 Task: Select editor. action. peek-implementation in the goto location: alternative reference command.
Action: Mouse moved to (13, 486)
Screenshot: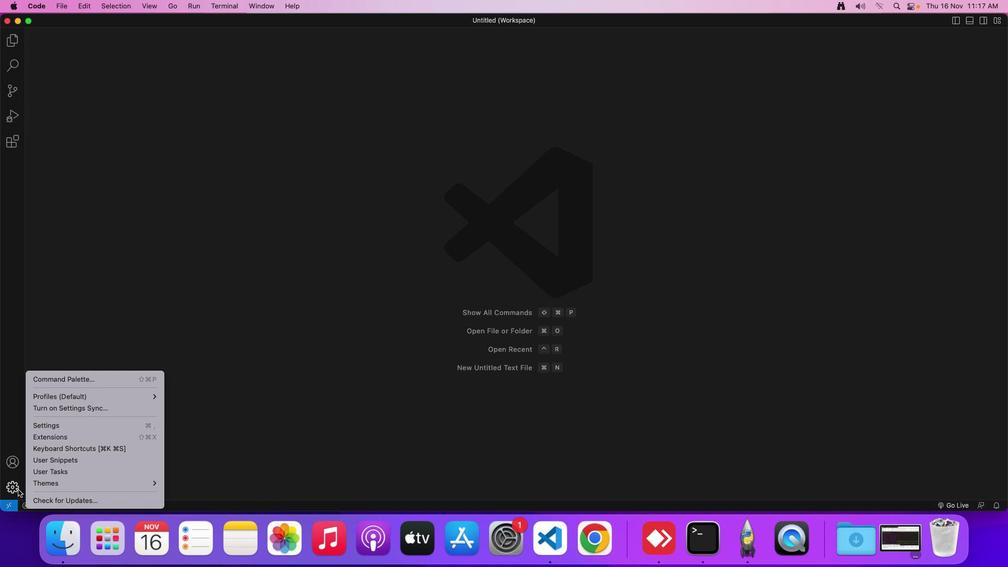 
Action: Mouse pressed left at (13, 486)
Screenshot: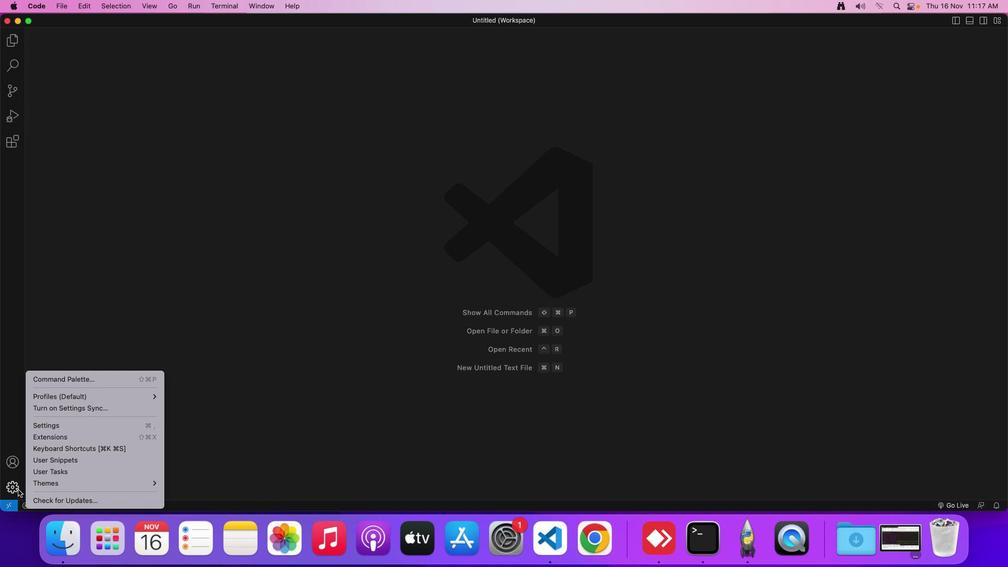
Action: Mouse moved to (81, 420)
Screenshot: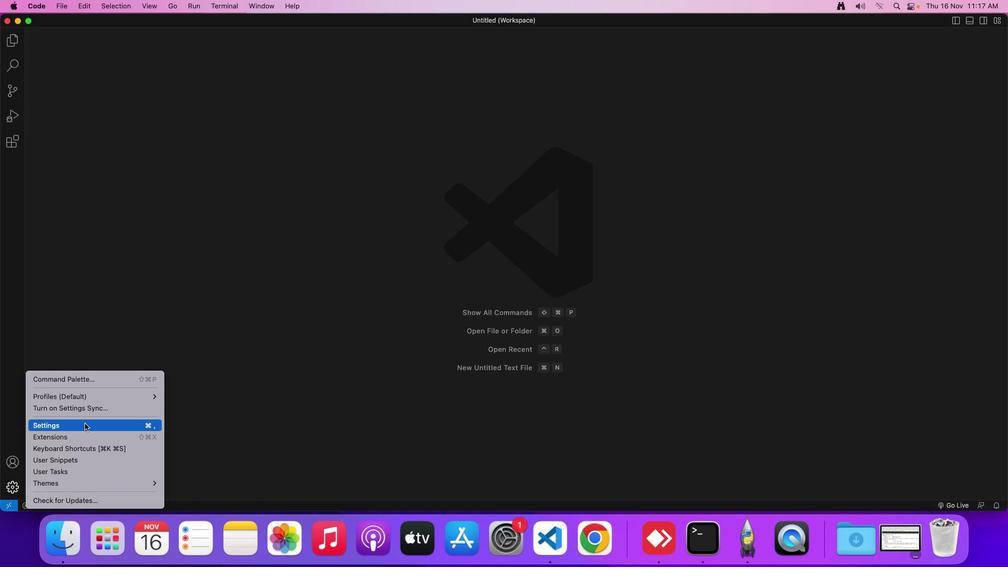 
Action: Mouse pressed left at (81, 420)
Screenshot: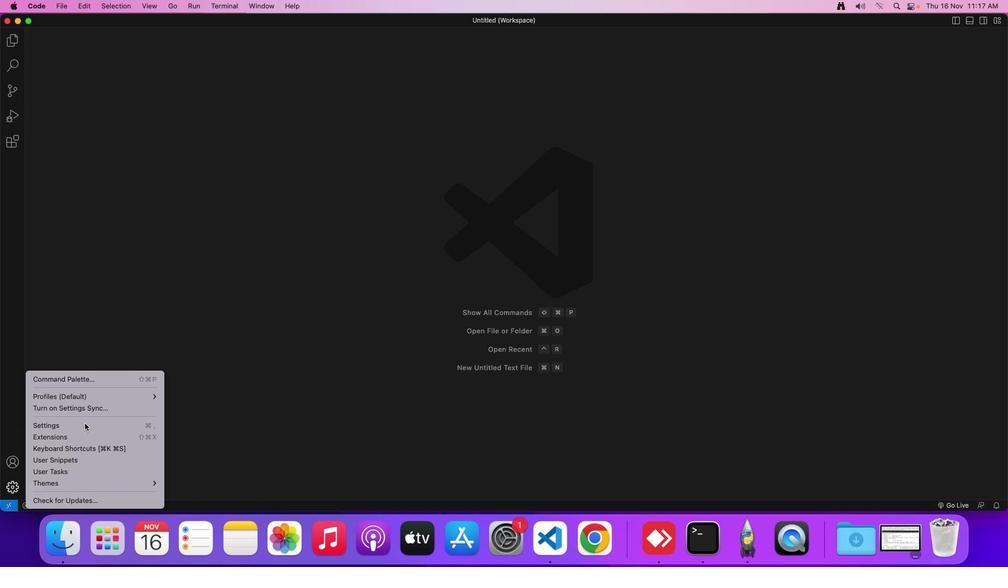 
Action: Mouse moved to (262, 83)
Screenshot: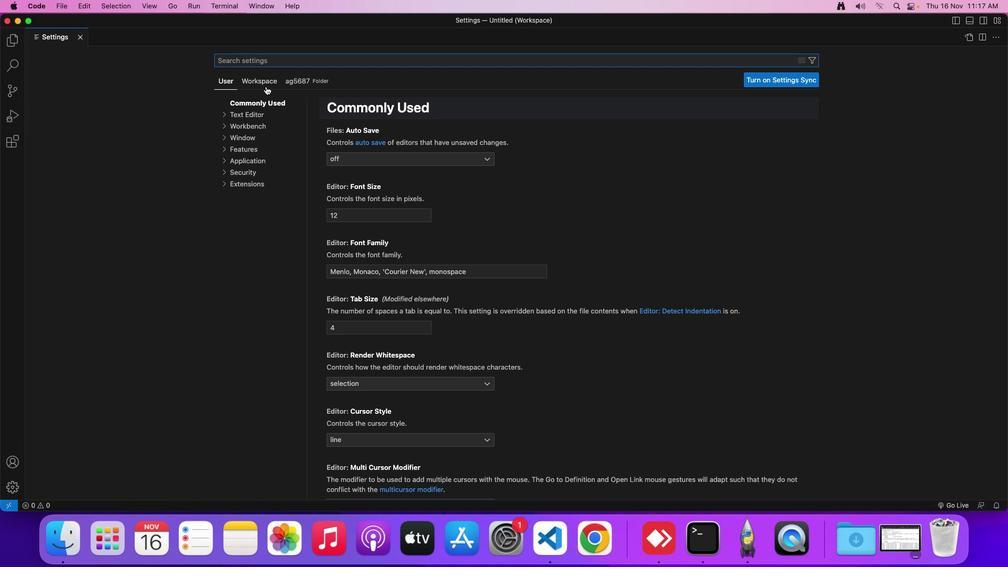 
Action: Mouse pressed left at (262, 83)
Screenshot: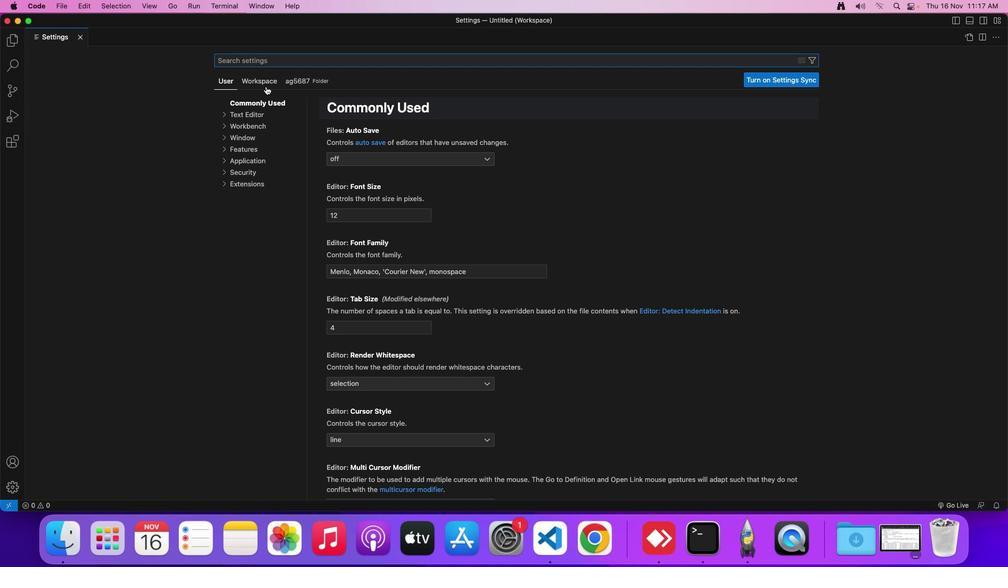 
Action: Mouse moved to (242, 112)
Screenshot: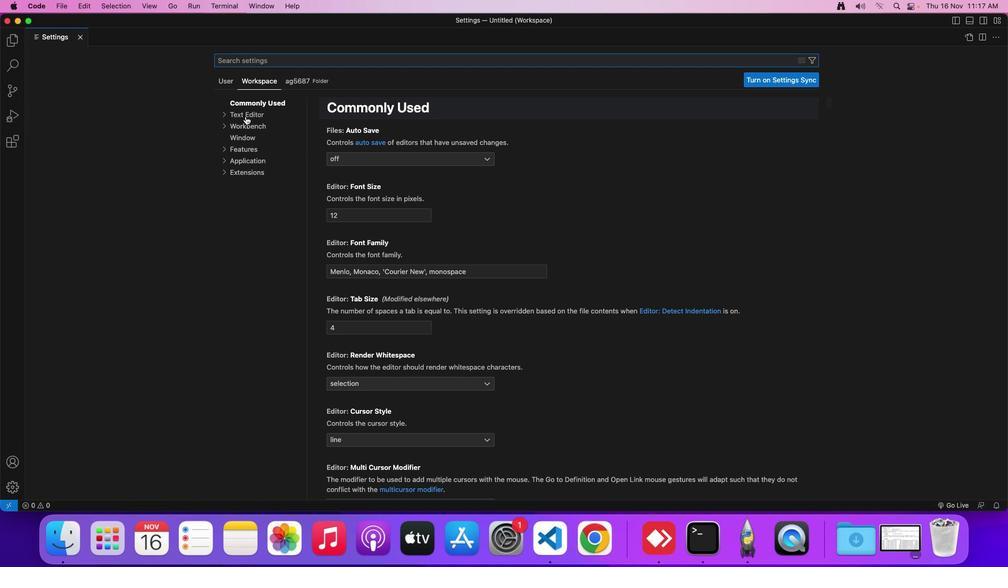 
Action: Mouse pressed left at (242, 112)
Screenshot: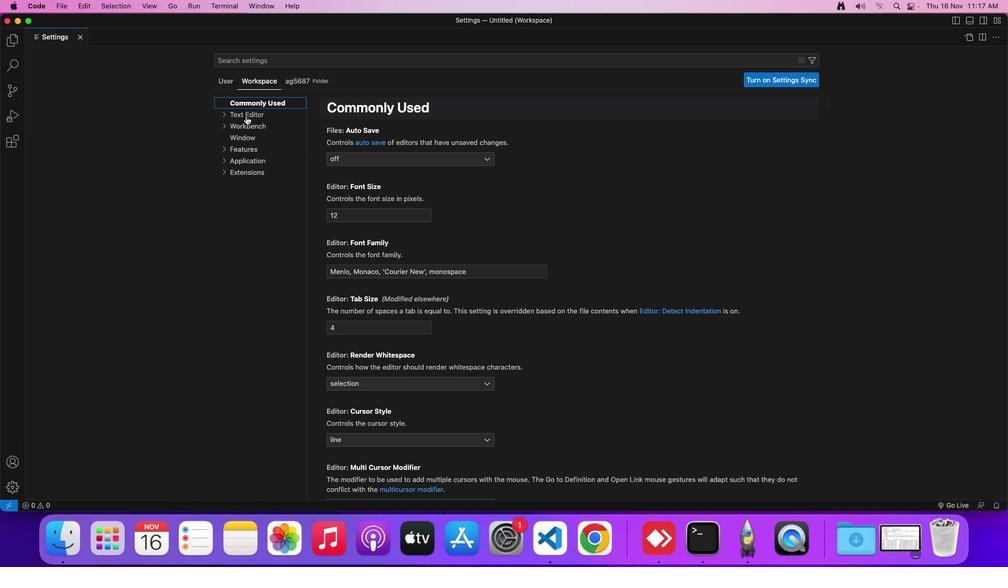 
Action: Mouse moved to (433, 252)
Screenshot: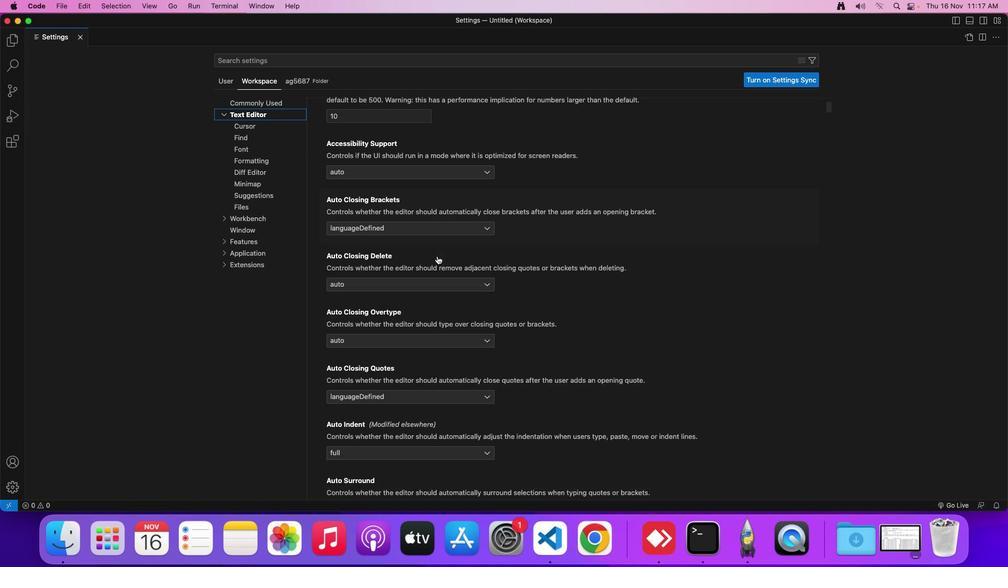 
Action: Mouse scrolled (433, 252) with delta (-3, -3)
Screenshot: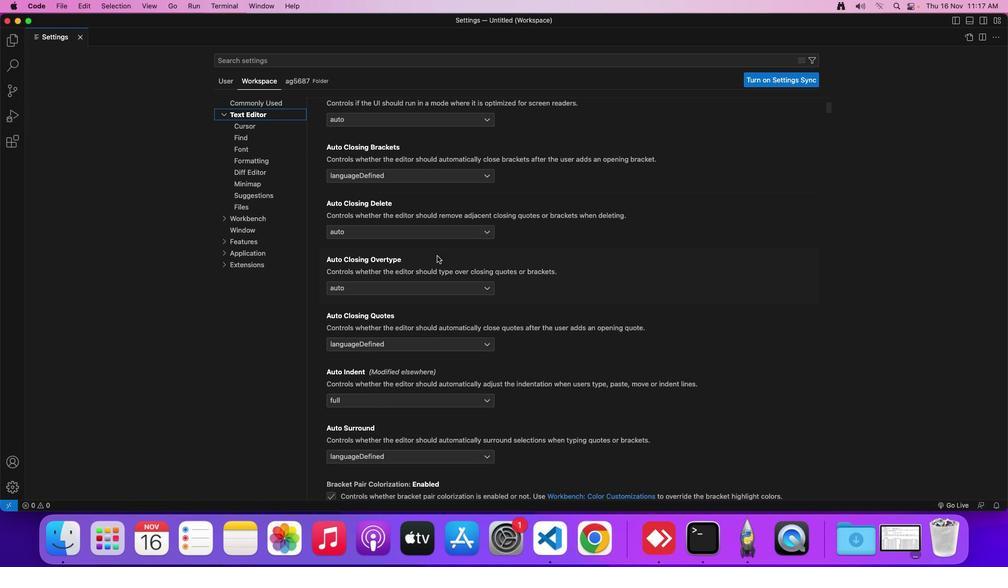 
Action: Mouse scrolled (433, 252) with delta (-3, -3)
Screenshot: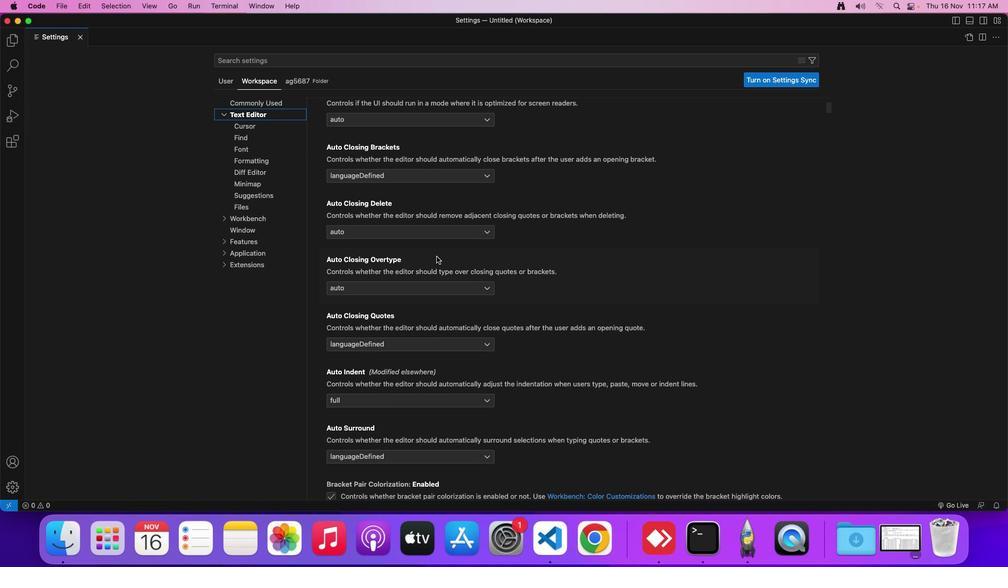 
Action: Mouse scrolled (433, 252) with delta (-3, -4)
Screenshot: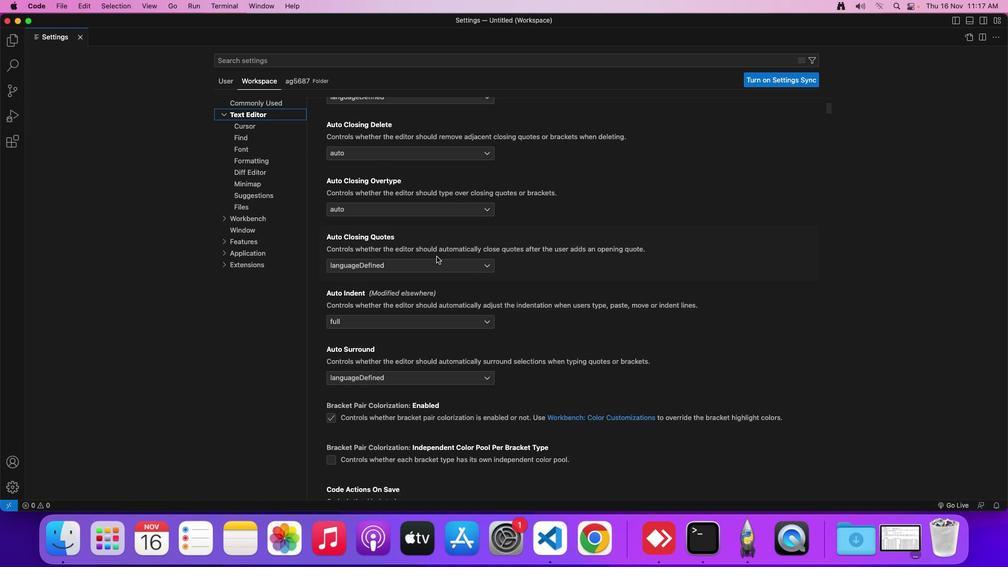 
Action: Mouse moved to (433, 252)
Screenshot: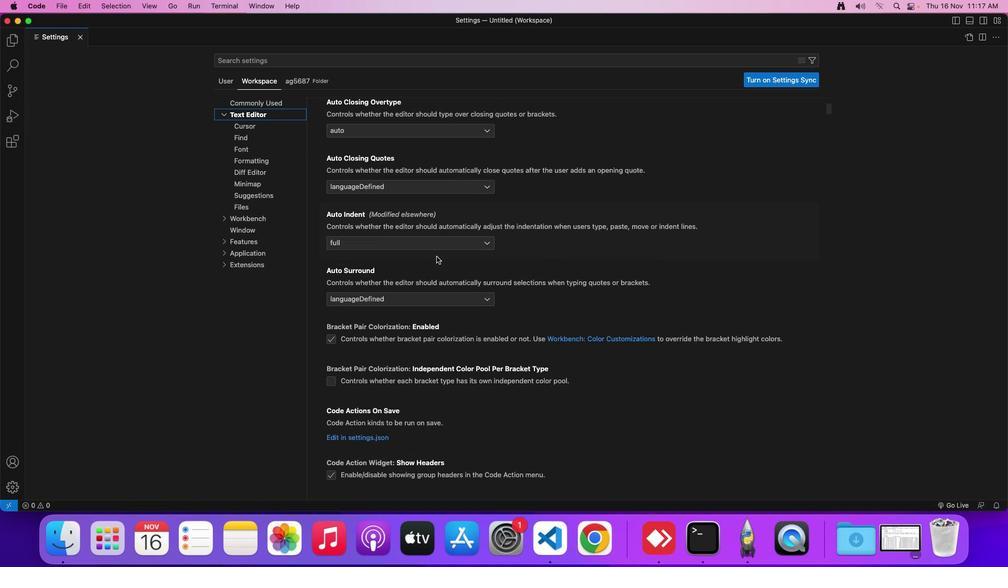 
Action: Mouse scrolled (433, 252) with delta (-3, -4)
Screenshot: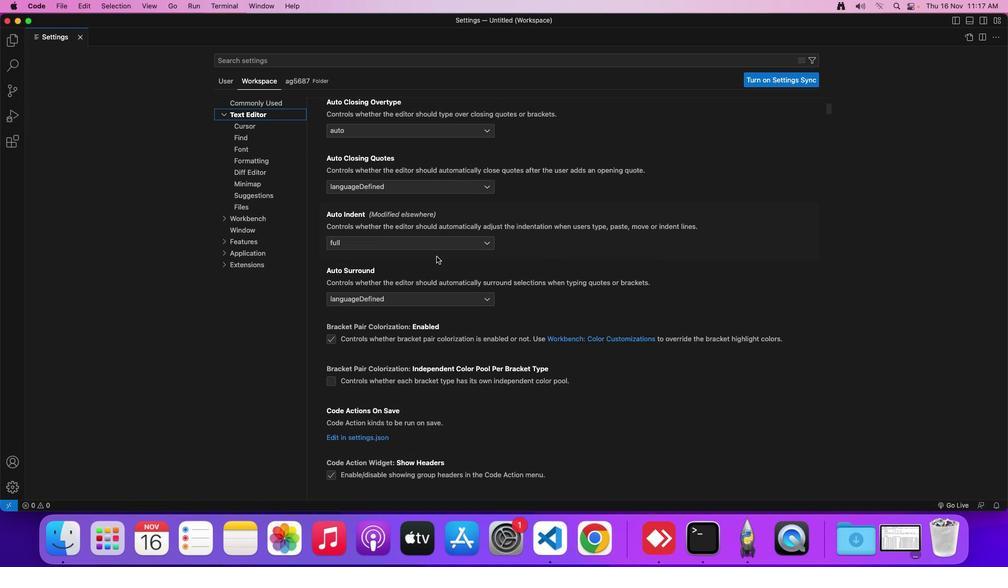 
Action: Mouse moved to (432, 252)
Screenshot: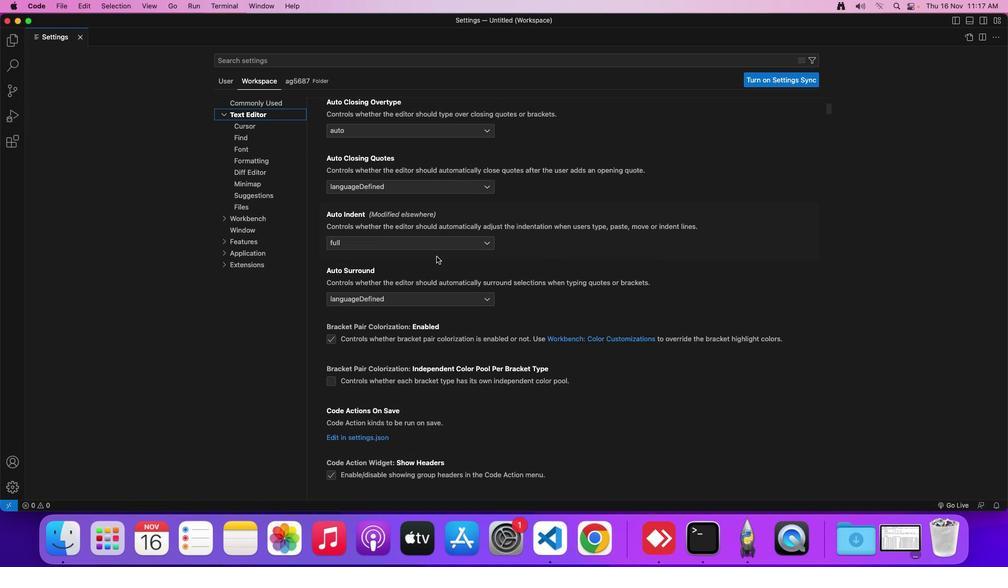 
Action: Mouse scrolled (432, 252) with delta (-3, -4)
Screenshot: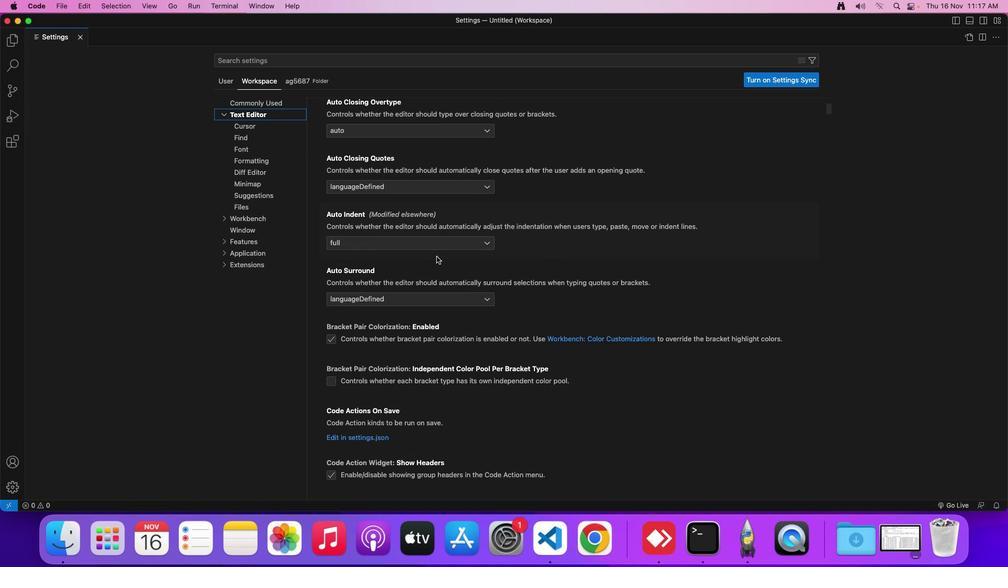 
Action: Mouse moved to (432, 253)
Screenshot: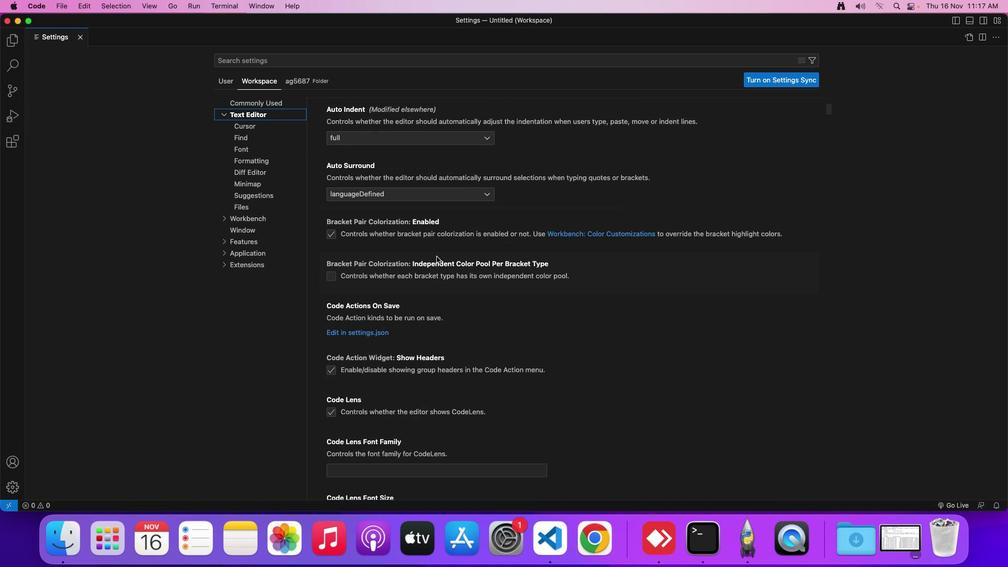 
Action: Mouse scrolled (432, 253) with delta (-3, -3)
Screenshot: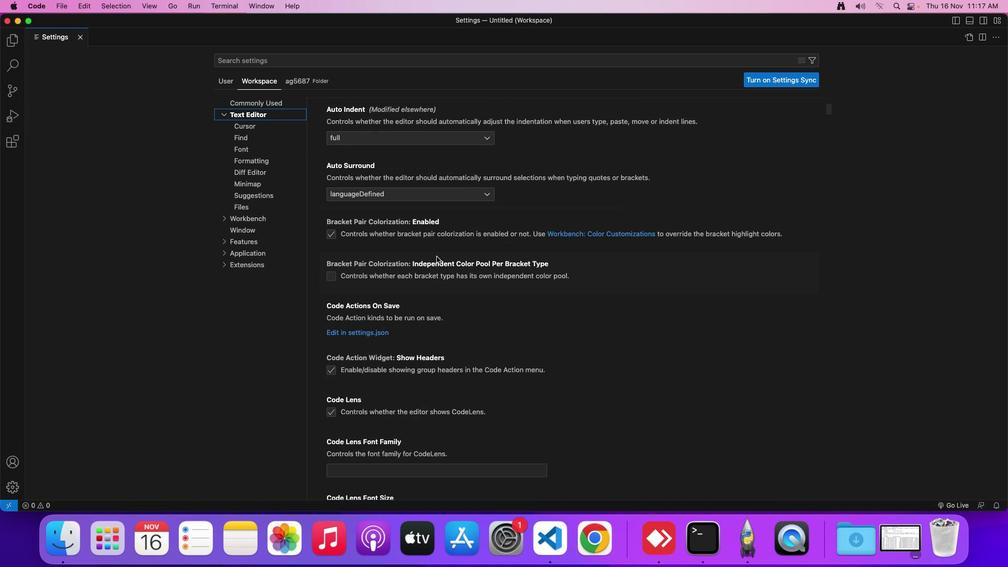 
Action: Mouse scrolled (432, 253) with delta (-3, -3)
Screenshot: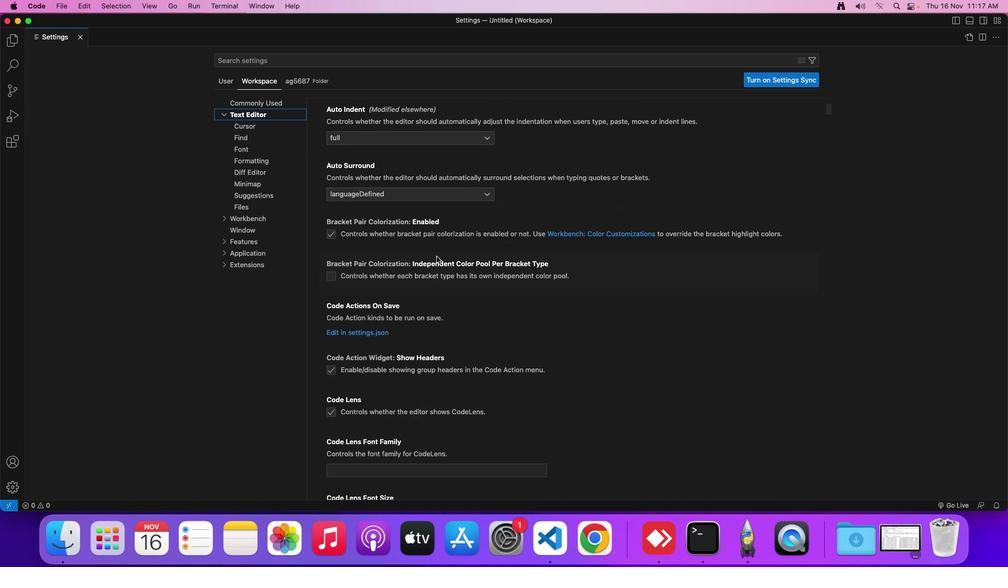 
Action: Mouse moved to (432, 253)
Screenshot: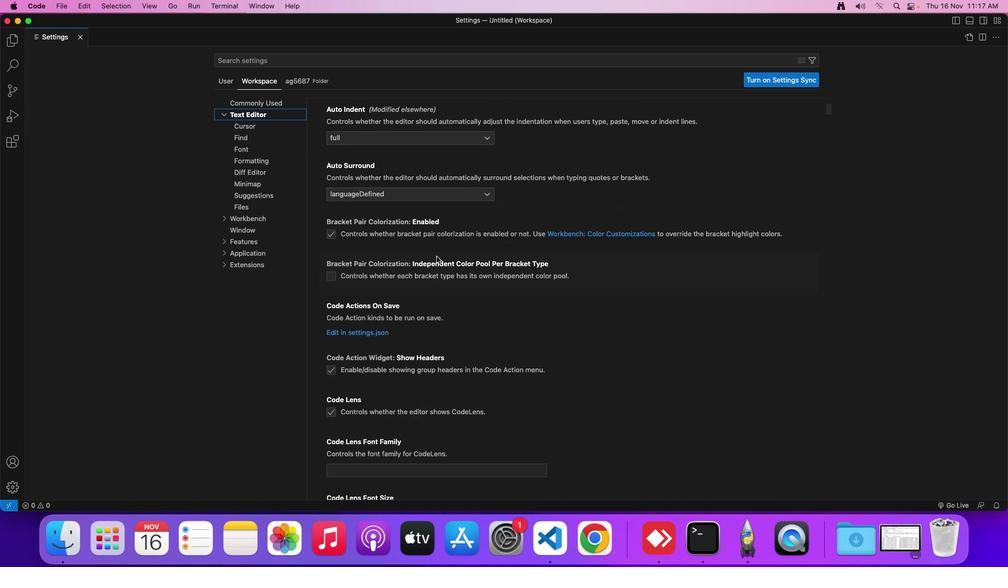 
Action: Mouse scrolled (432, 253) with delta (-3, -4)
Screenshot: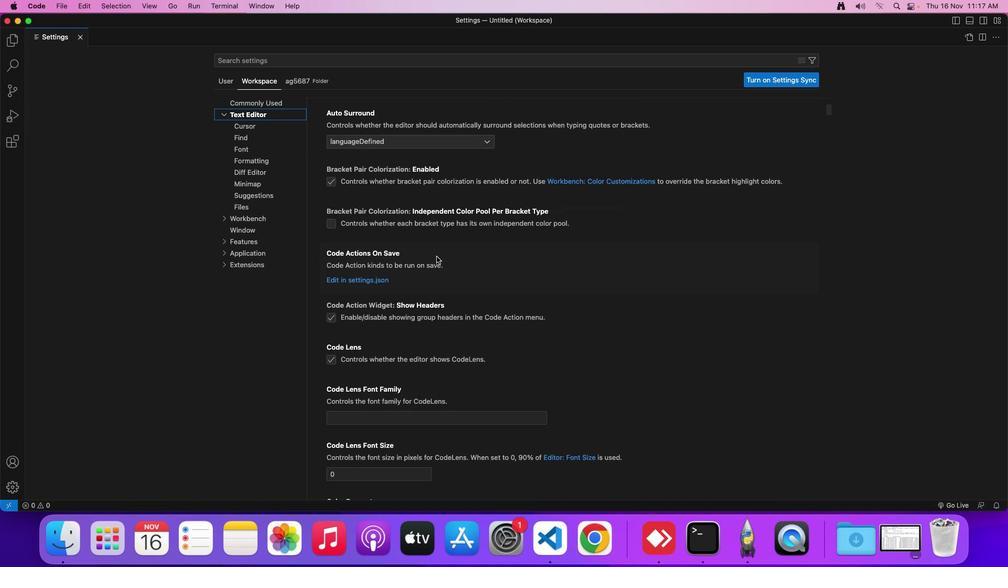 
Action: Mouse scrolled (432, 253) with delta (-3, -4)
Screenshot: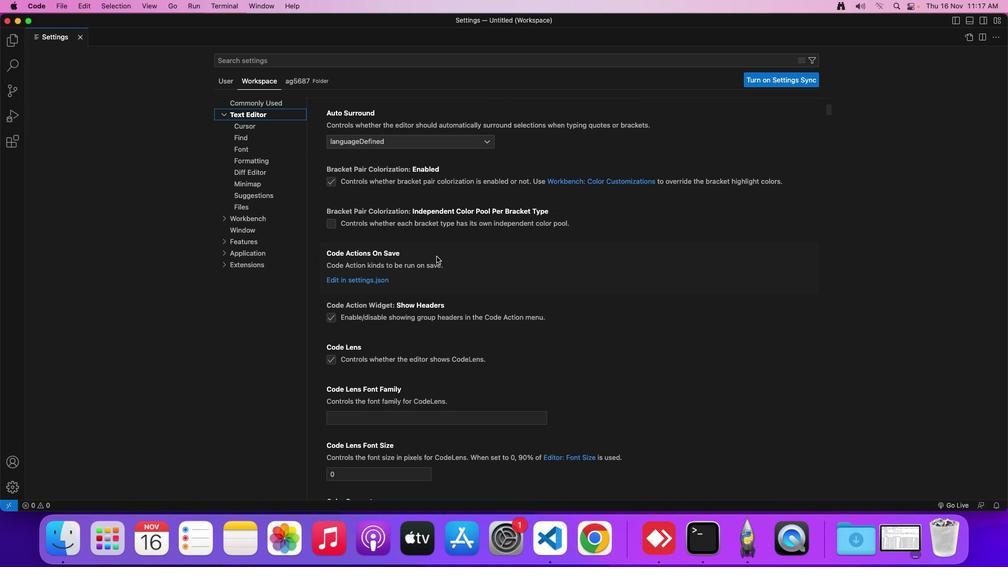 
Action: Mouse scrolled (432, 253) with delta (-3, -3)
Screenshot: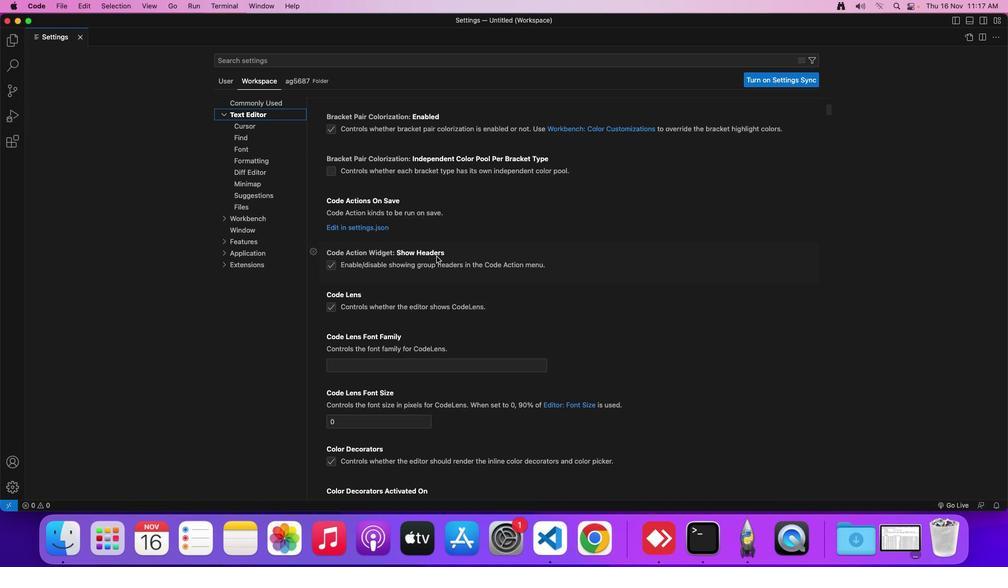 
Action: Mouse scrolled (432, 253) with delta (-3, -3)
Screenshot: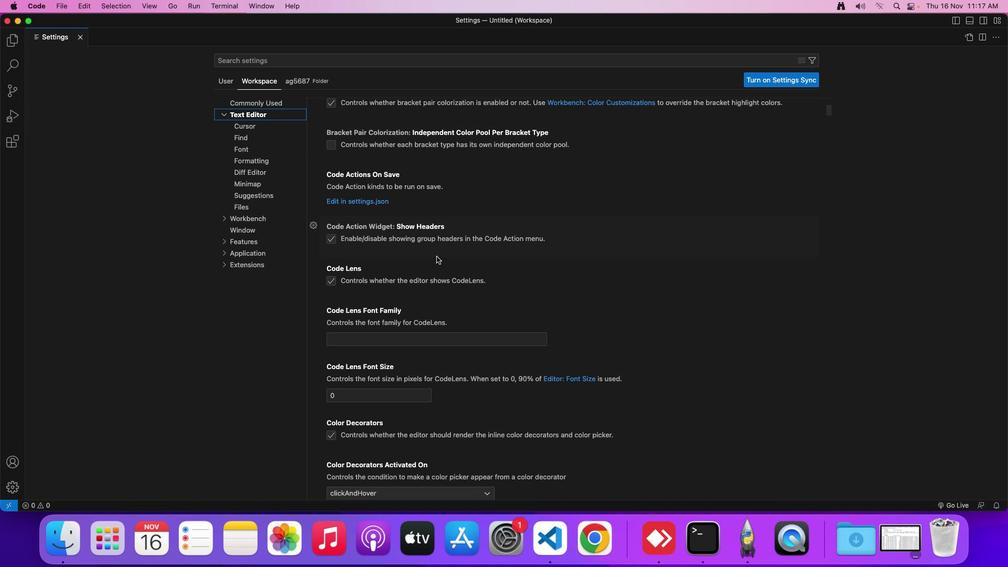 
Action: Mouse scrolled (432, 253) with delta (-3, -3)
Screenshot: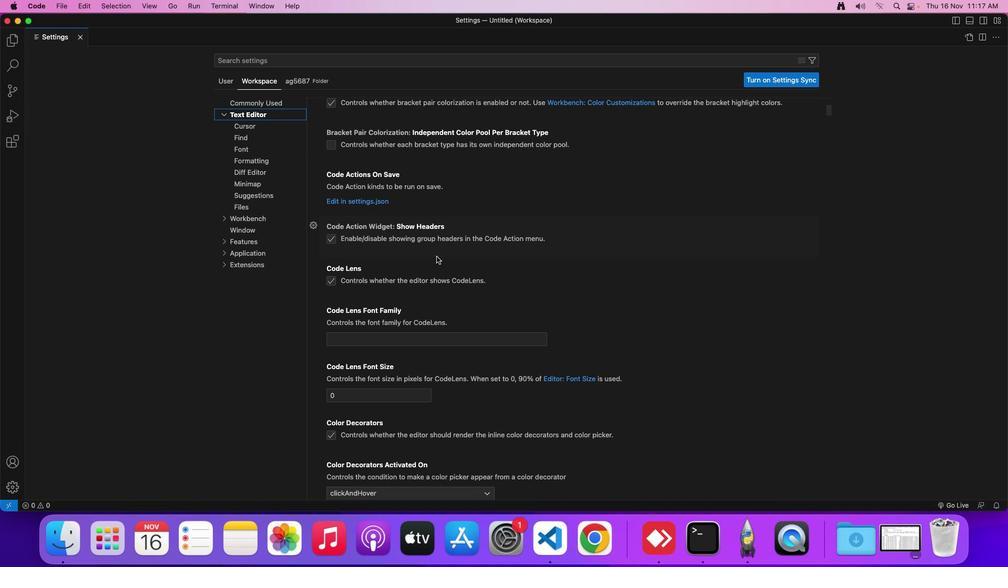 
Action: Mouse scrolled (432, 253) with delta (-3, -3)
Screenshot: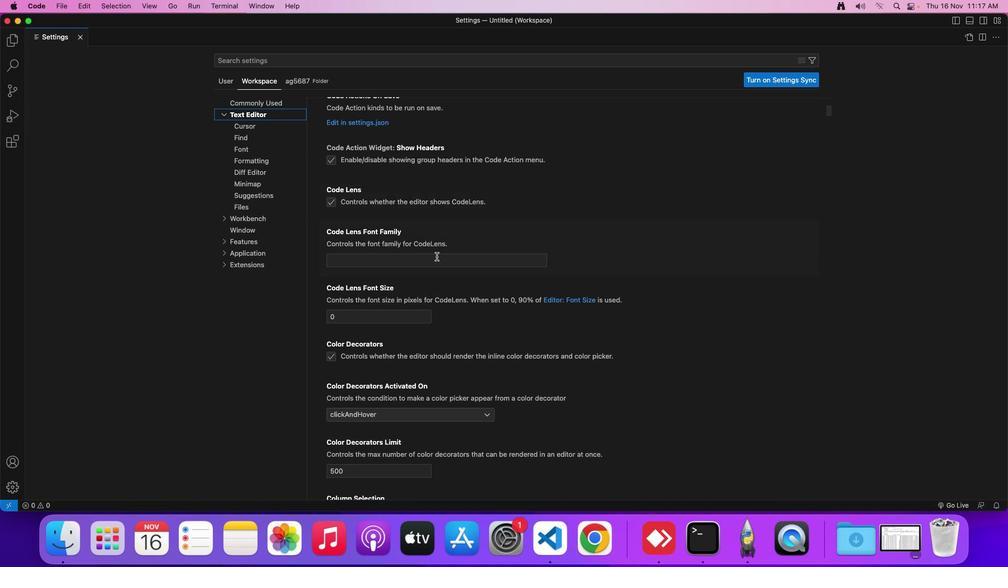 
Action: Mouse scrolled (432, 253) with delta (-3, -3)
Screenshot: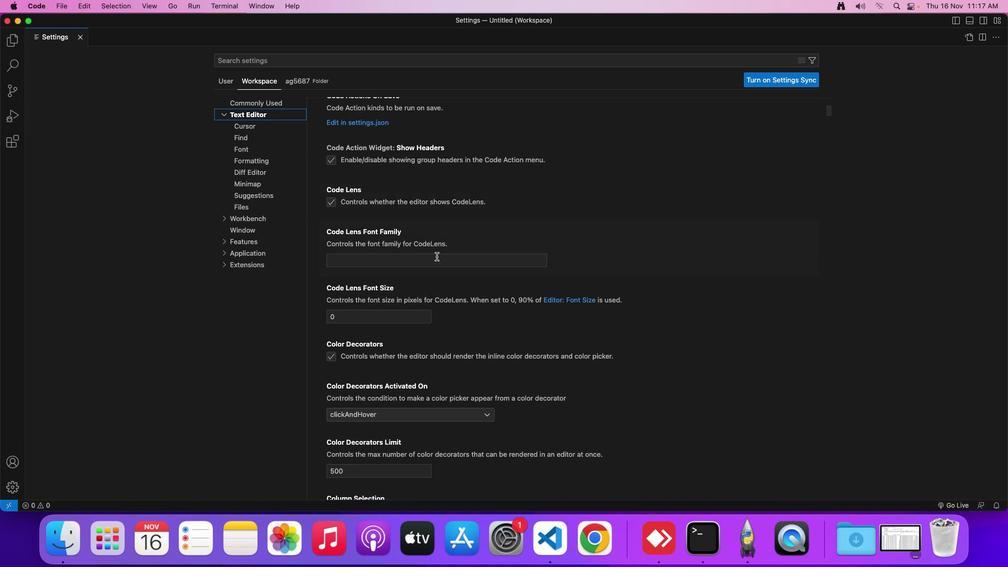 
Action: Mouse moved to (432, 253)
Screenshot: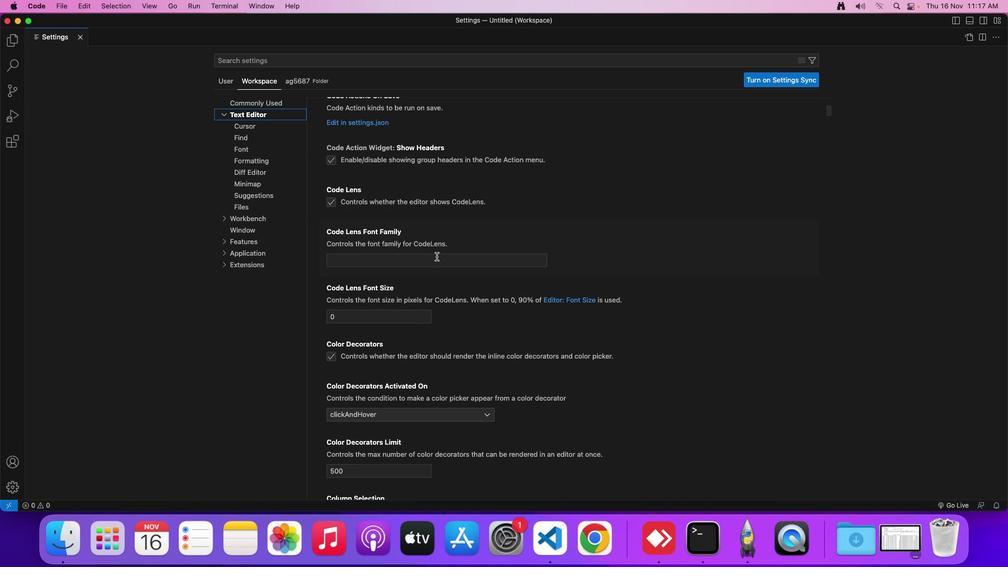 
Action: Mouse scrolled (432, 253) with delta (-3, -3)
Screenshot: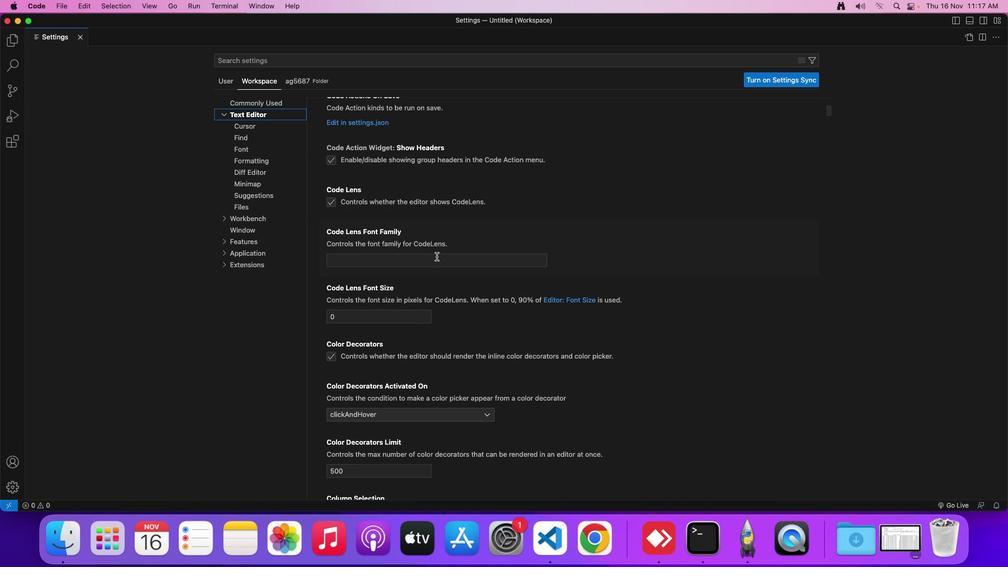 
Action: Mouse moved to (432, 253)
Screenshot: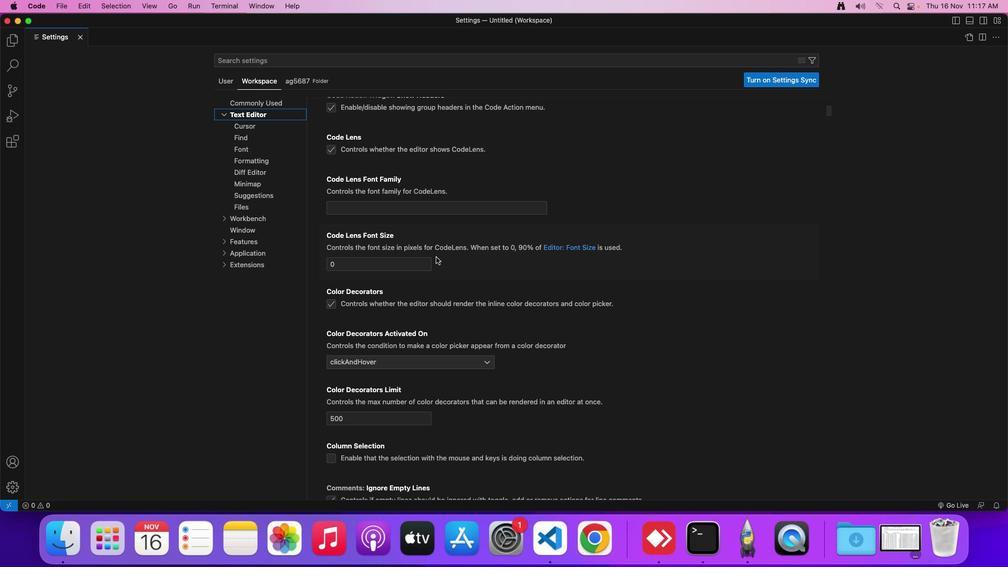 
Action: Mouse scrolled (432, 253) with delta (-3, -3)
Screenshot: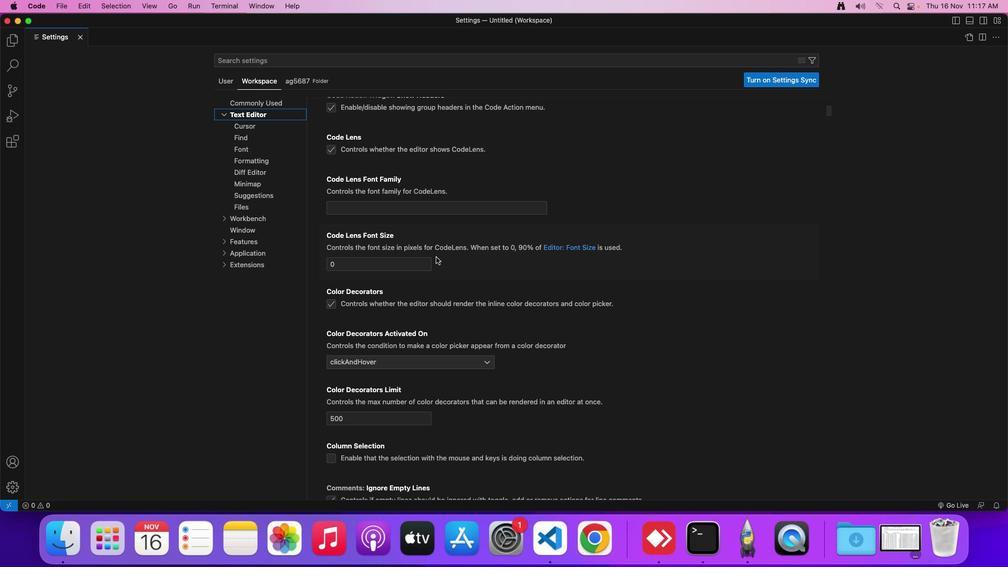
Action: Mouse scrolled (432, 253) with delta (-3, -3)
Screenshot: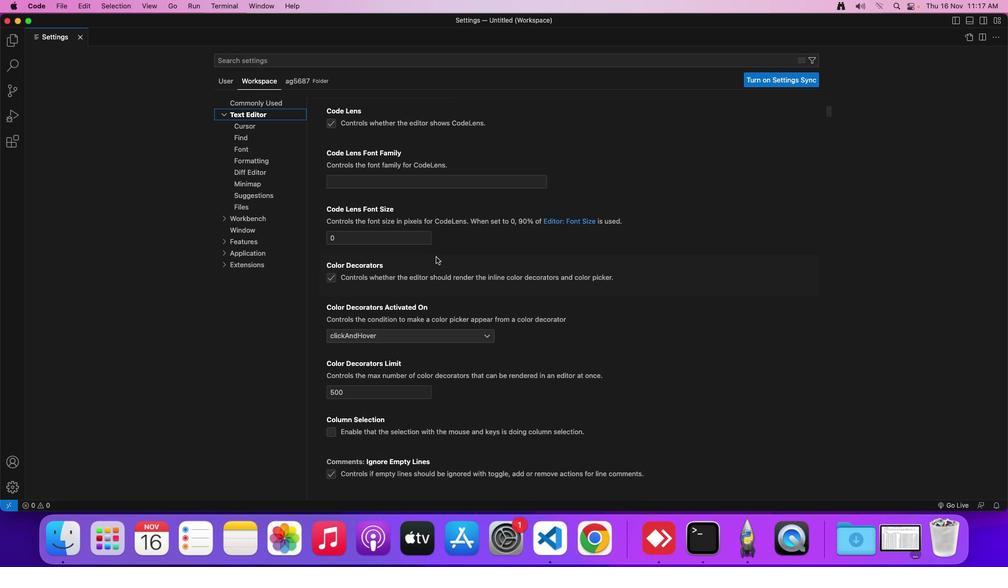 
Action: Mouse scrolled (432, 253) with delta (-3, -3)
Screenshot: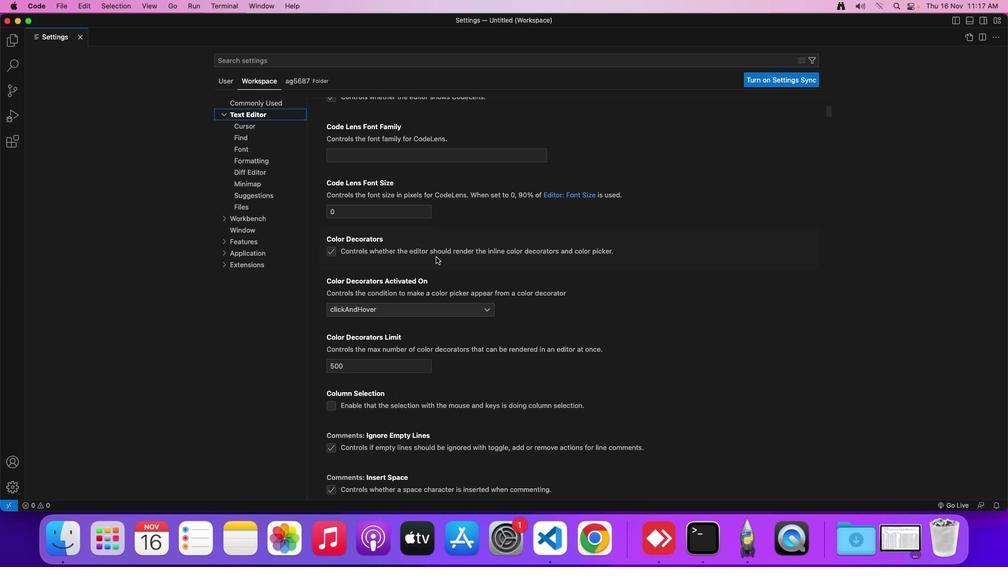 
Action: Mouse scrolled (432, 253) with delta (-3, -3)
Screenshot: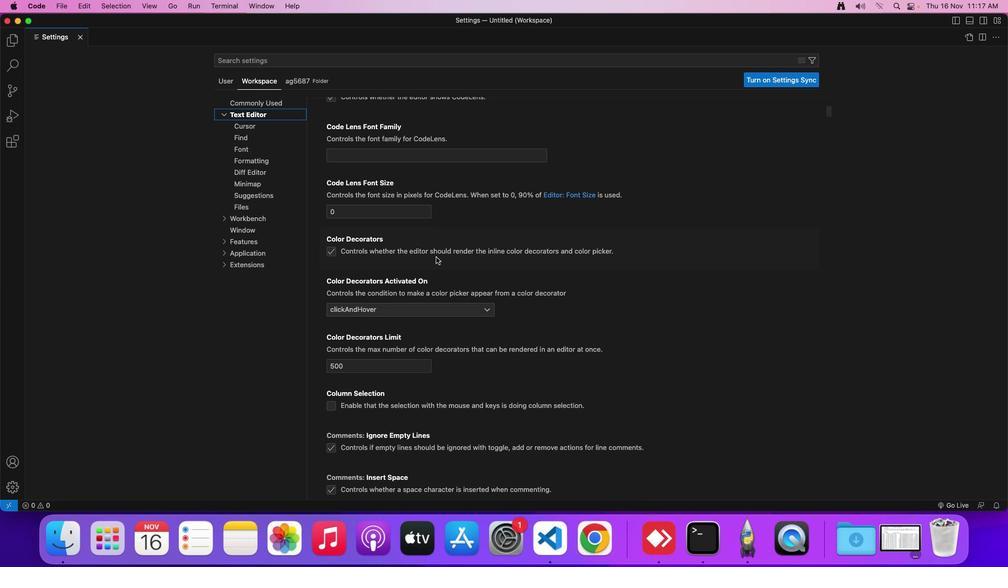 
Action: Mouse scrolled (432, 253) with delta (-3, -3)
Screenshot: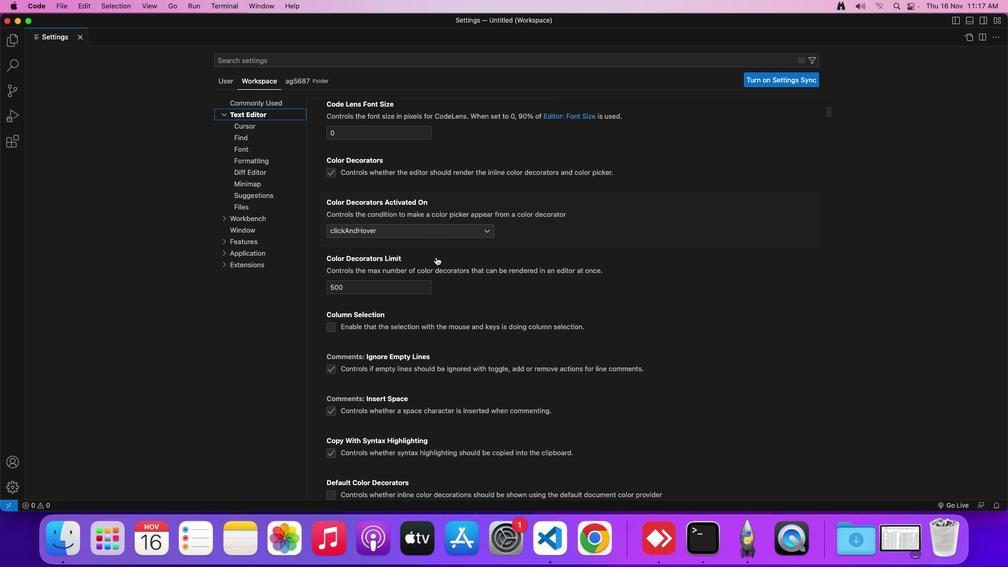 
Action: Mouse scrolled (432, 253) with delta (-3, -3)
Screenshot: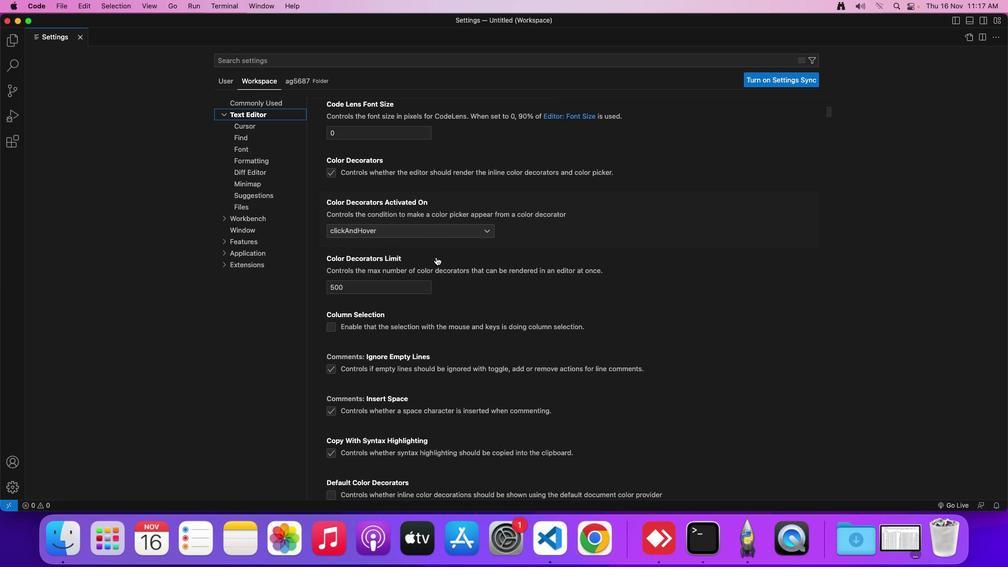 
Action: Mouse scrolled (432, 253) with delta (-3, -3)
Screenshot: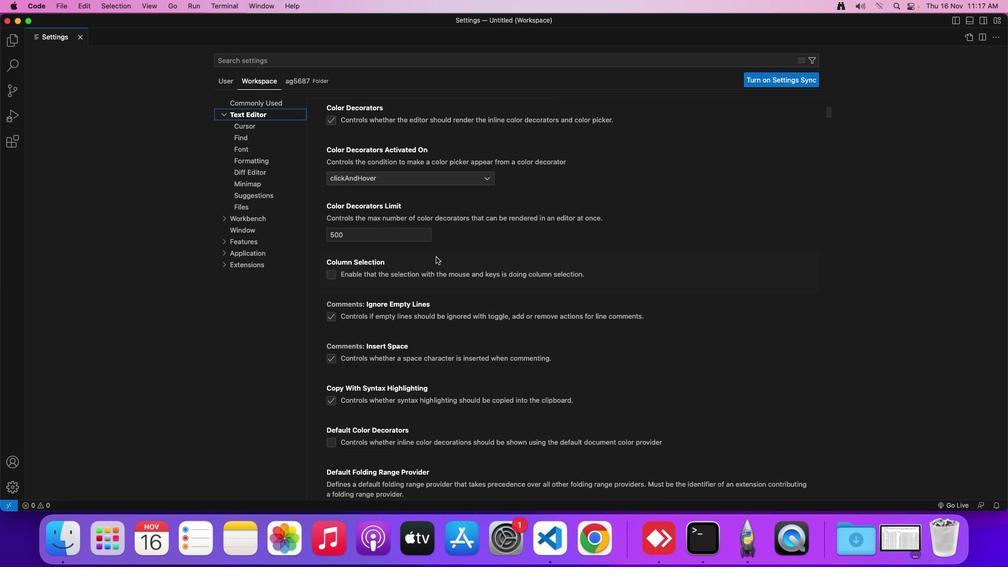 
Action: Mouse scrolled (432, 253) with delta (-3, -4)
Screenshot: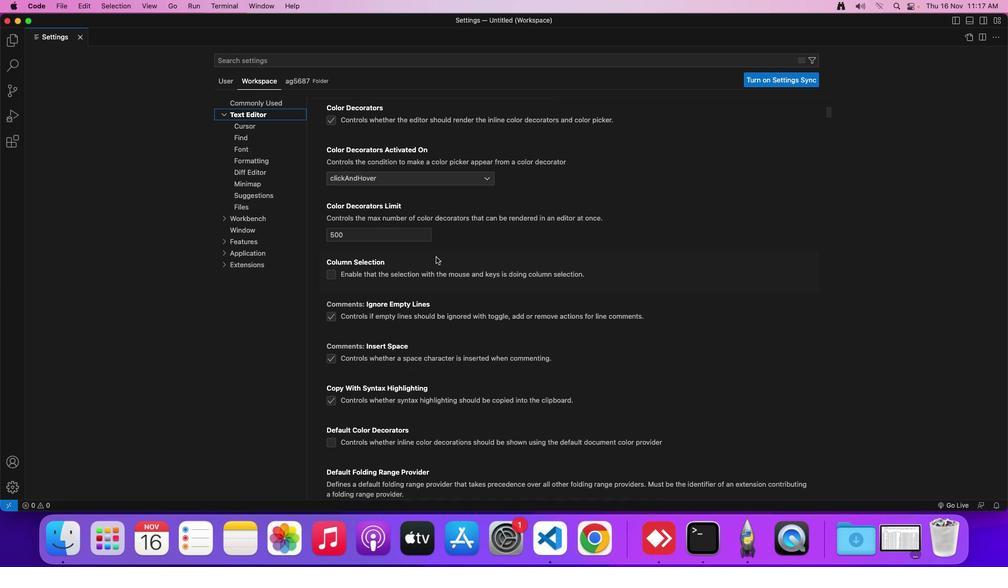 
Action: Mouse moved to (432, 253)
Screenshot: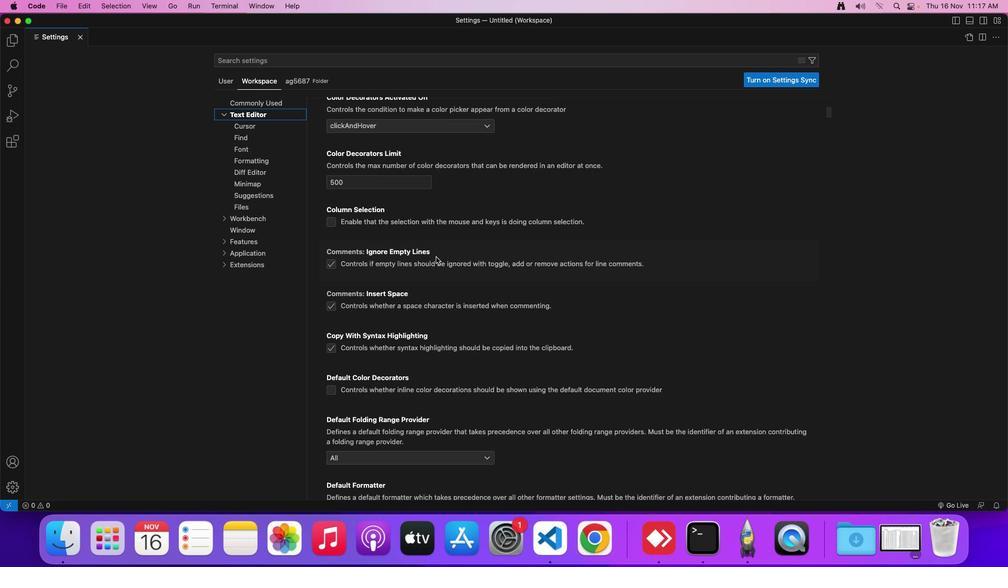 
Action: Mouse scrolled (432, 253) with delta (-3, -3)
Screenshot: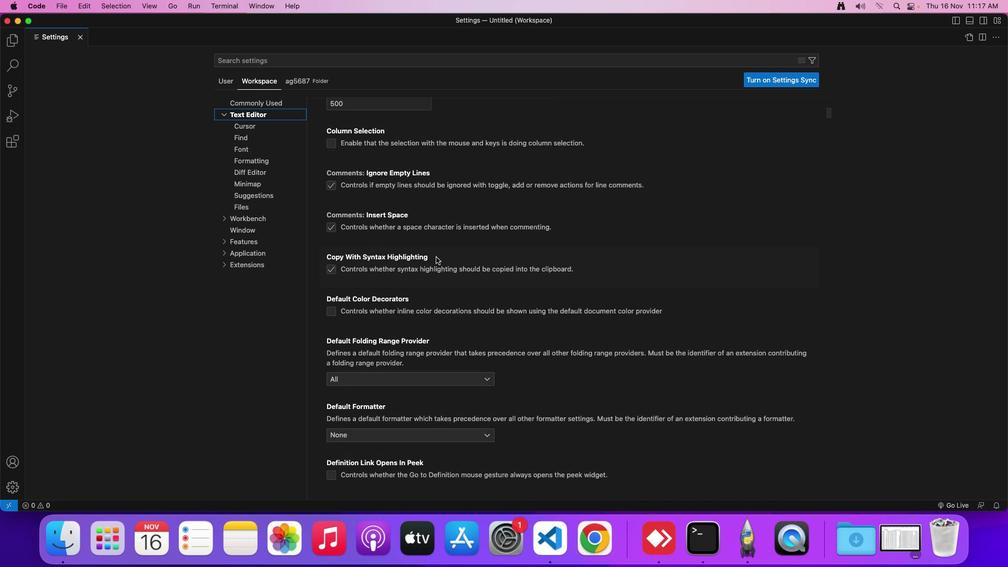 
Action: Mouse scrolled (432, 253) with delta (-3, -3)
Screenshot: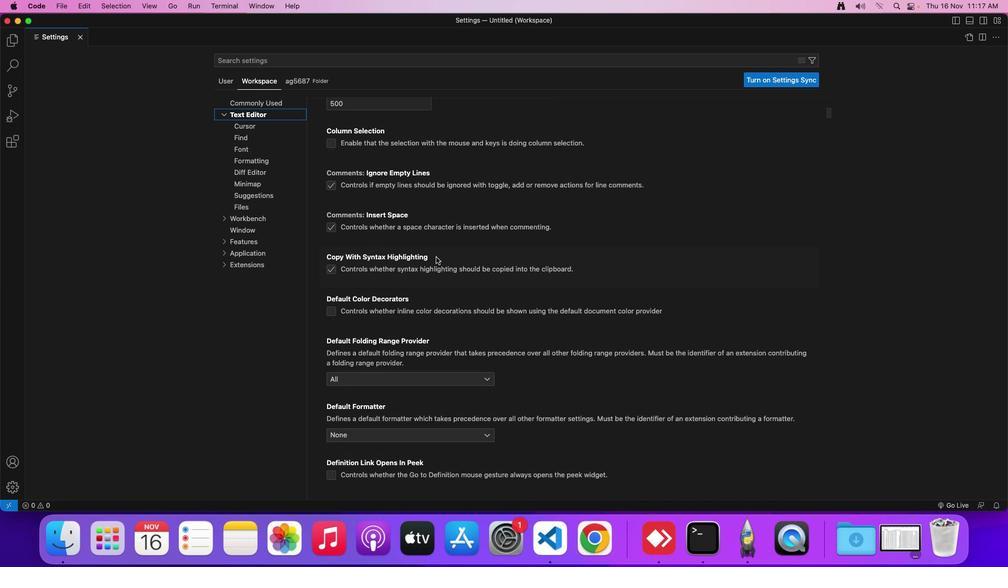 
Action: Mouse scrolled (432, 253) with delta (-3, -4)
Screenshot: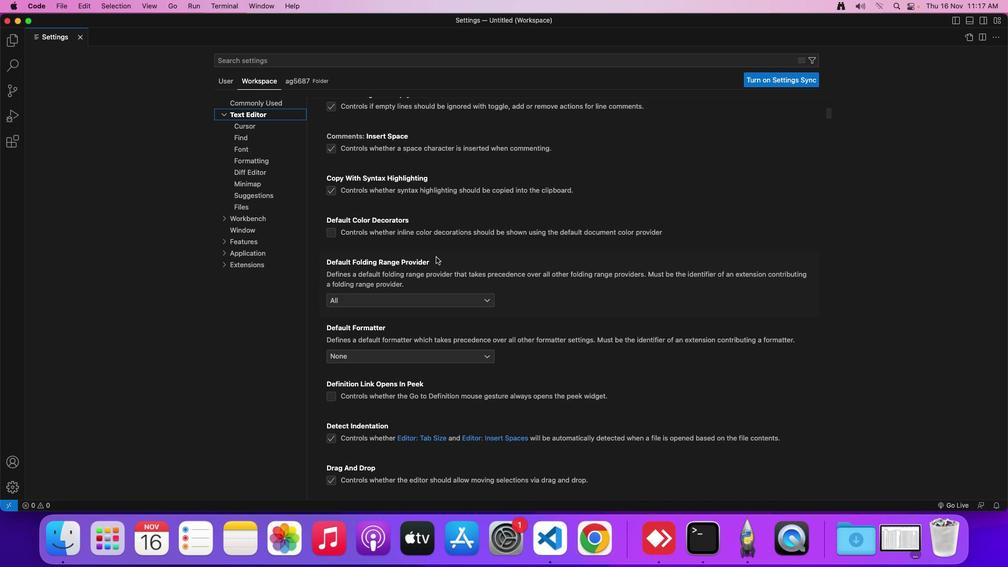 
Action: Mouse scrolled (432, 253) with delta (-3, -4)
Screenshot: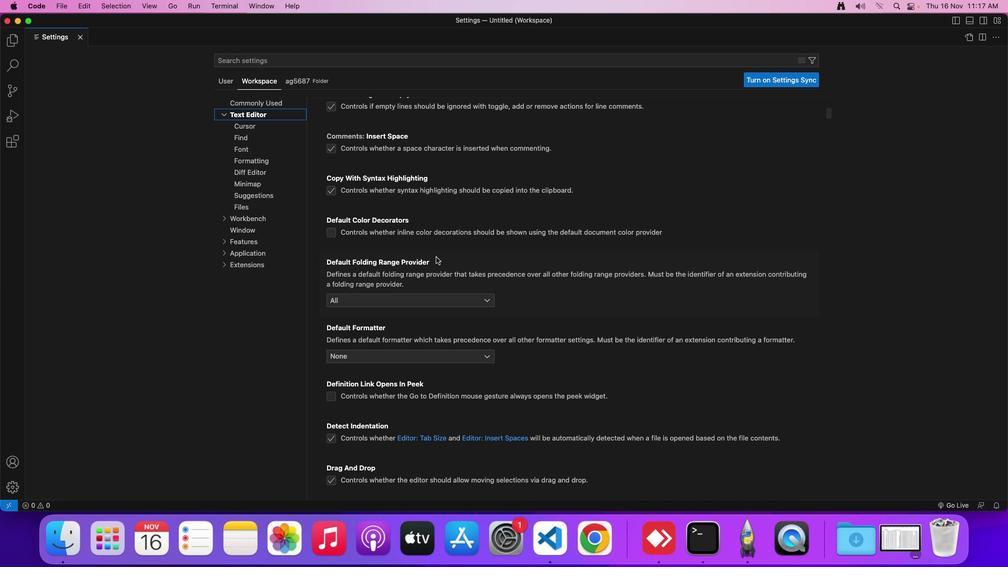 
Action: Mouse scrolled (432, 253) with delta (-3, -3)
Screenshot: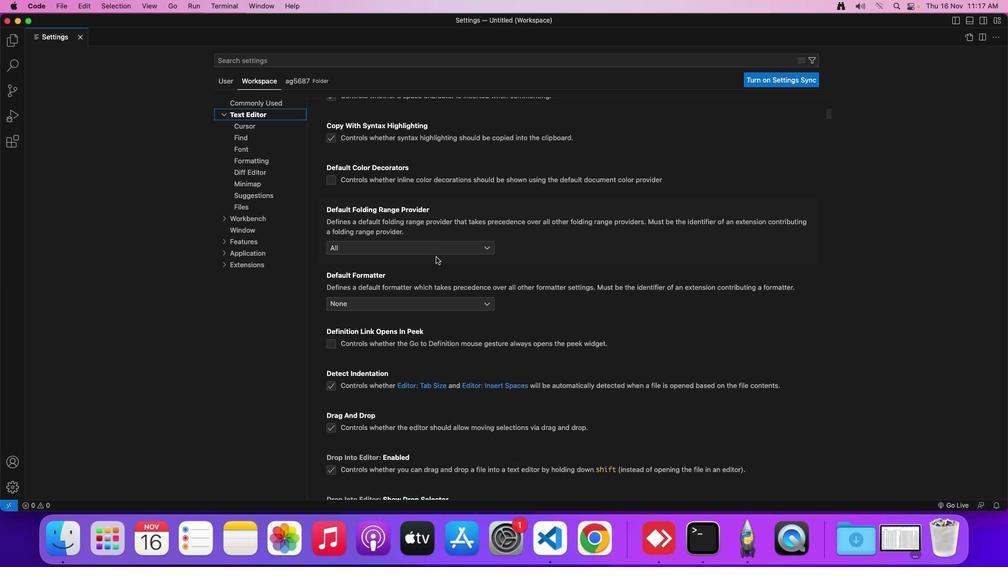 
Action: Mouse scrolled (432, 253) with delta (-3, -3)
Screenshot: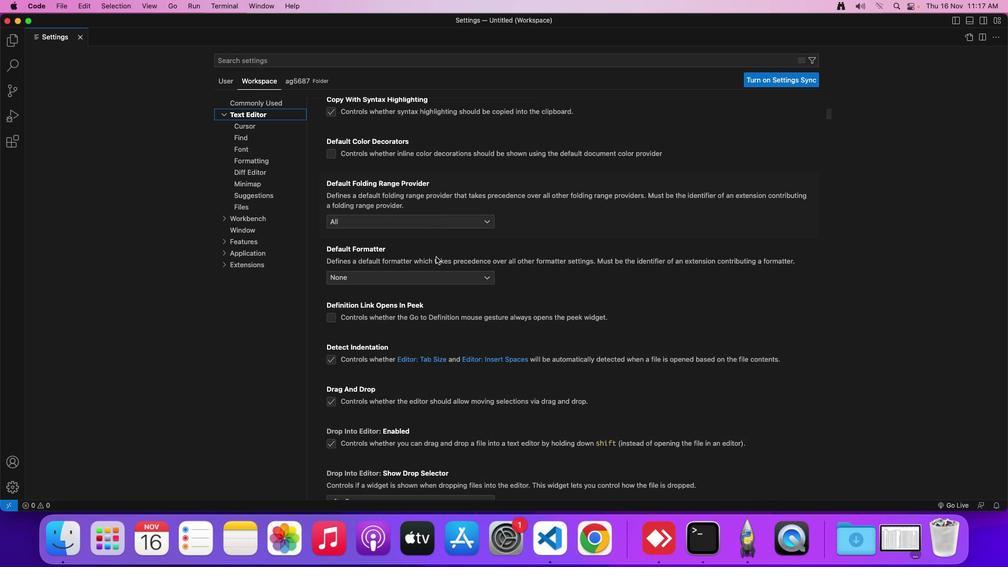 
Action: Mouse scrolled (432, 253) with delta (-3, -3)
Screenshot: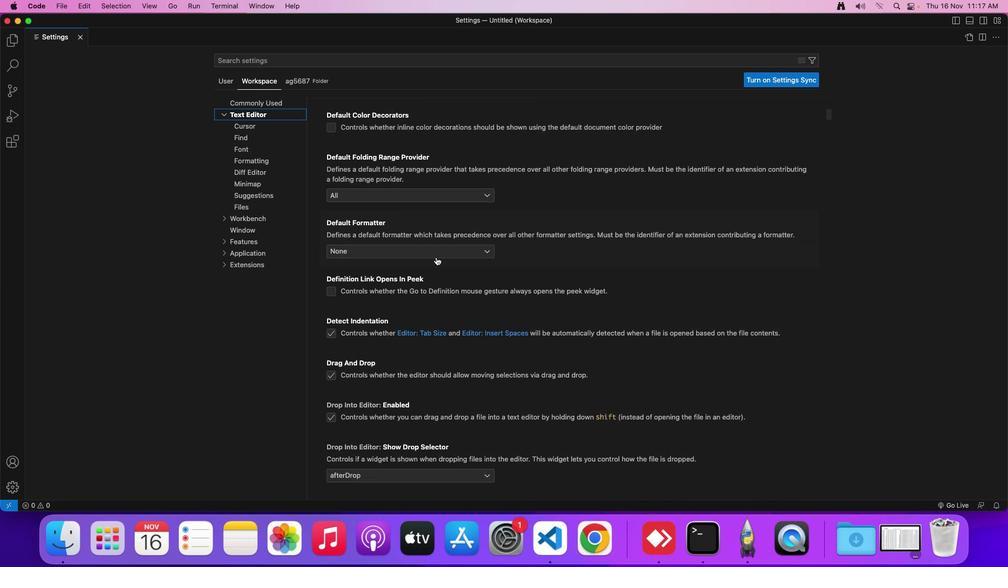 
Action: Mouse scrolled (432, 253) with delta (-3, -3)
Screenshot: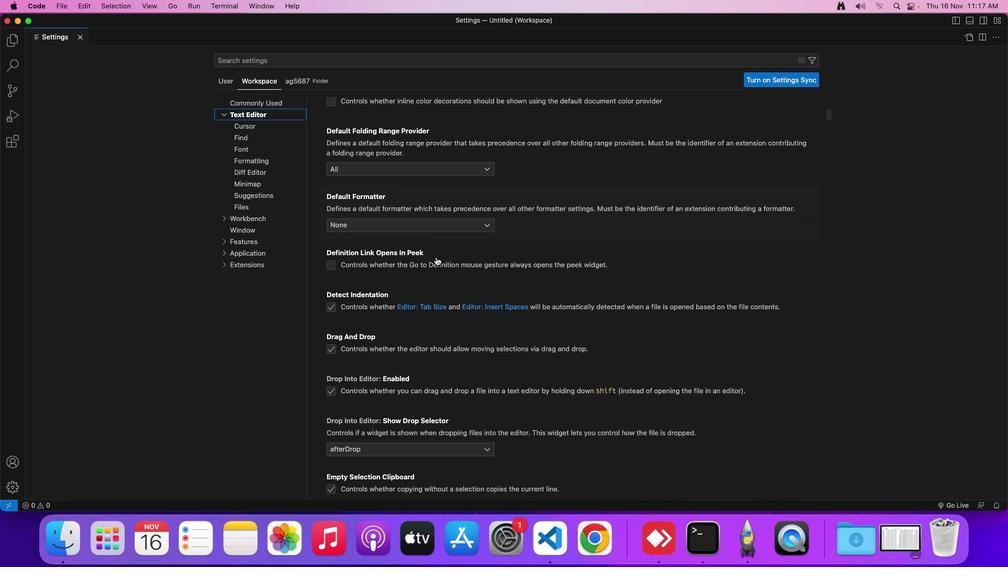 
Action: Mouse scrolled (432, 253) with delta (-3, -3)
Screenshot: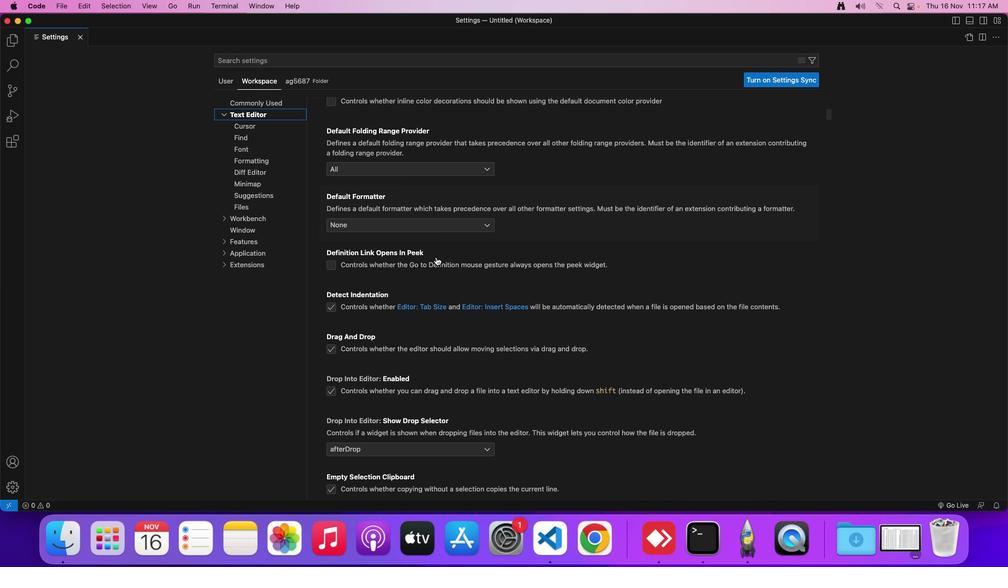 
Action: Mouse scrolled (432, 253) with delta (-3, -3)
Screenshot: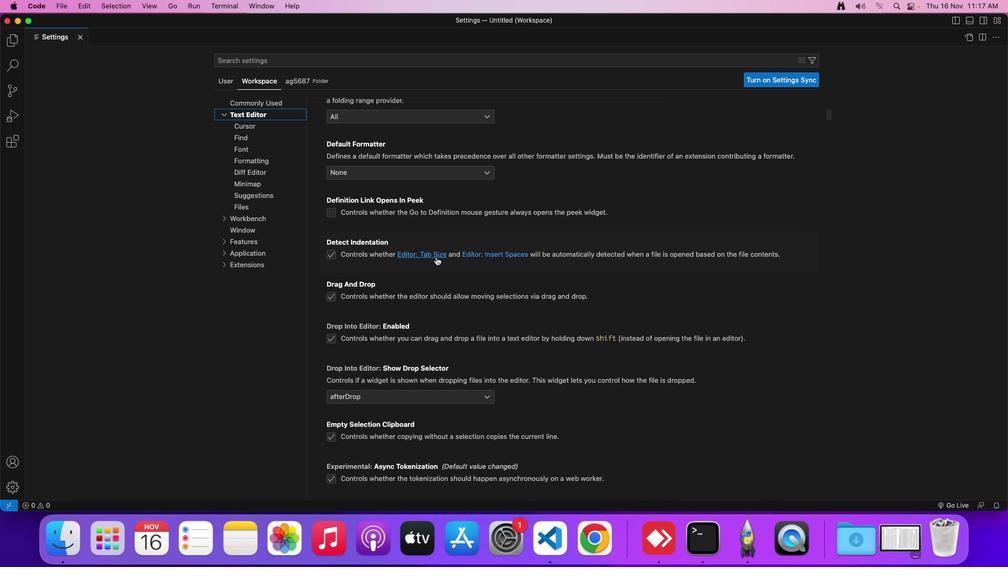 
Action: Mouse scrolled (432, 253) with delta (-3, -3)
Screenshot: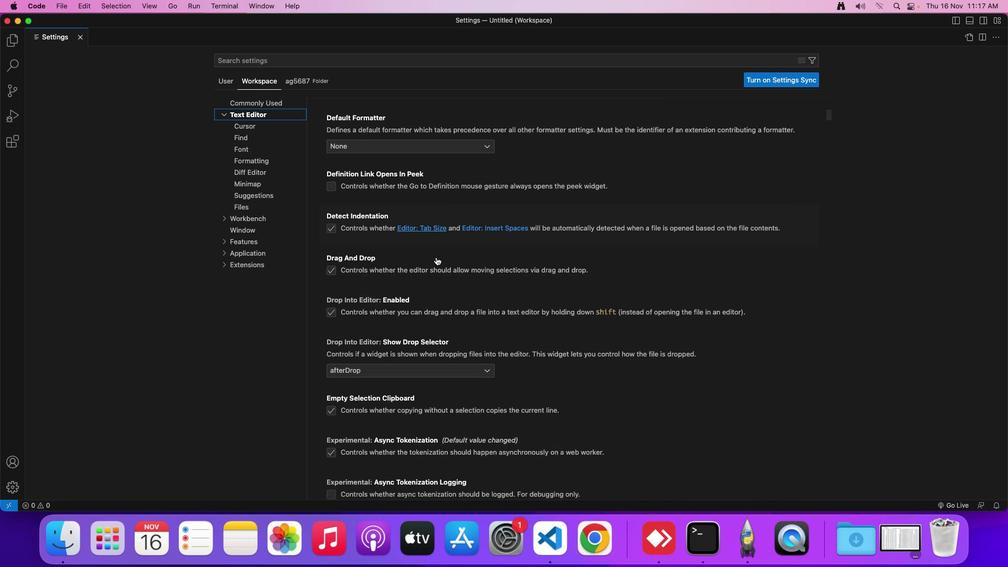 
Action: Mouse scrolled (432, 253) with delta (-3, -3)
Screenshot: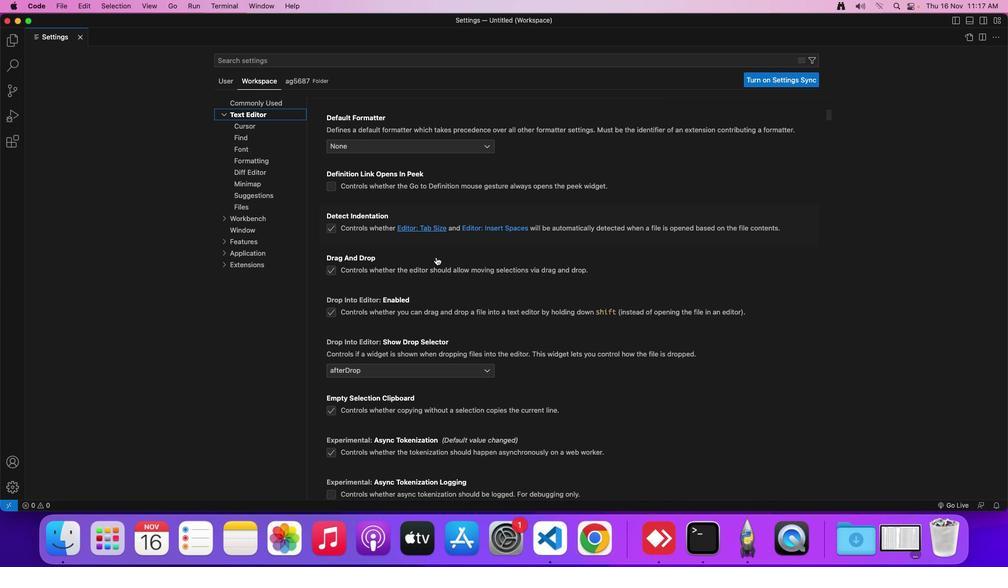 
Action: Mouse scrolled (432, 253) with delta (-3, -3)
Screenshot: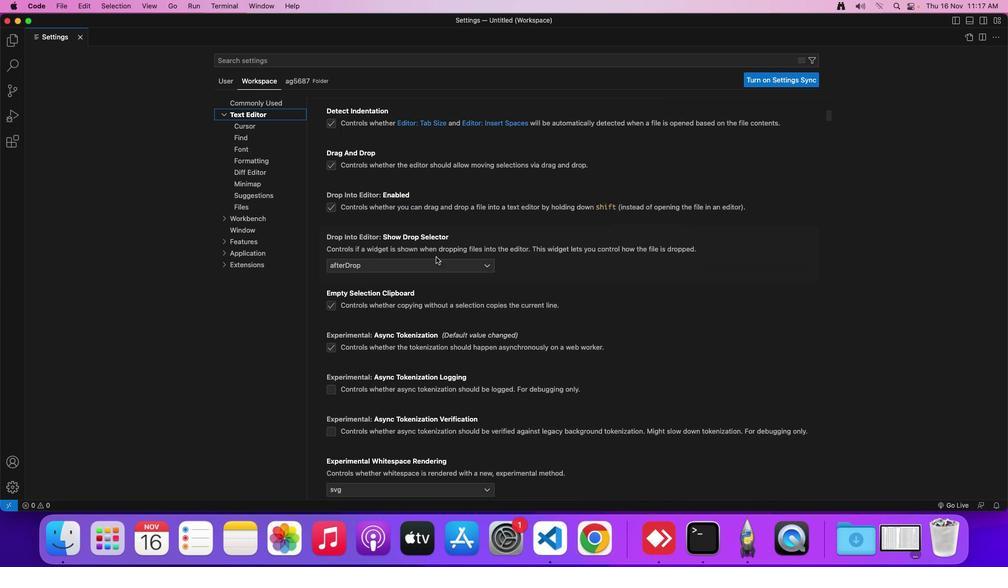 
Action: Mouse scrolled (432, 253) with delta (-3, -3)
Screenshot: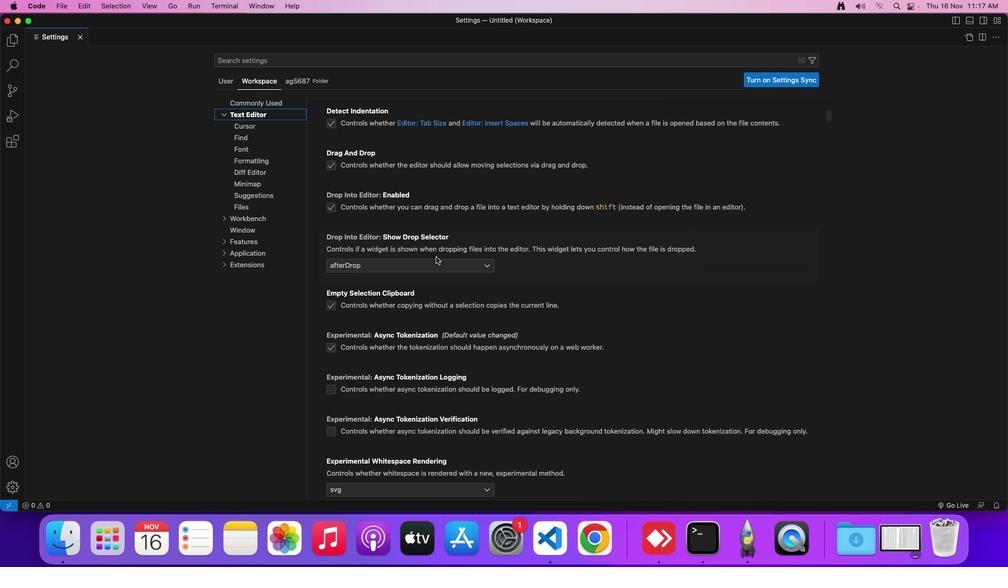 
Action: Mouse scrolled (432, 253) with delta (-3, -4)
Screenshot: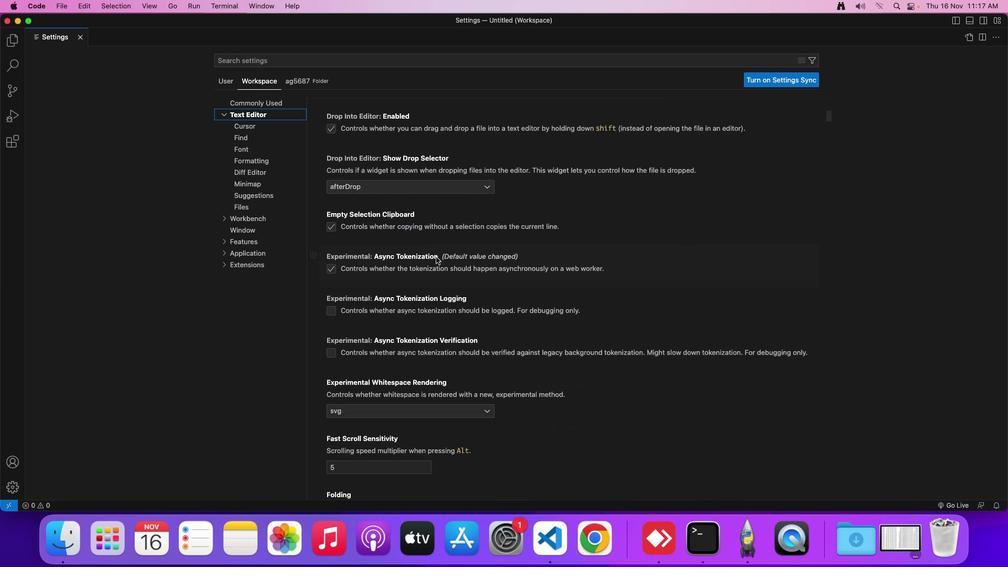 
Action: Mouse scrolled (432, 253) with delta (-3, -4)
Screenshot: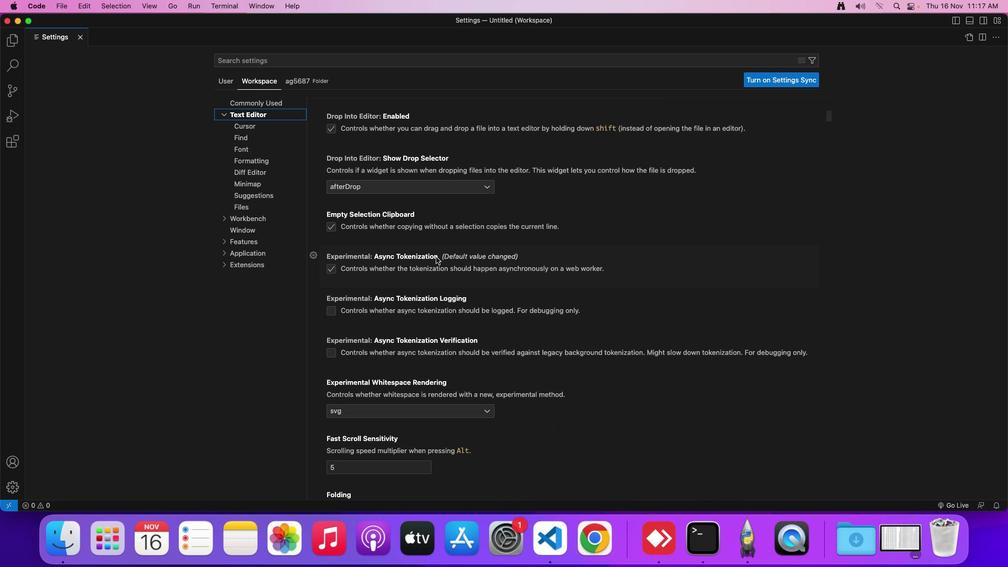 
Action: Mouse scrolled (432, 253) with delta (-3, -3)
Screenshot: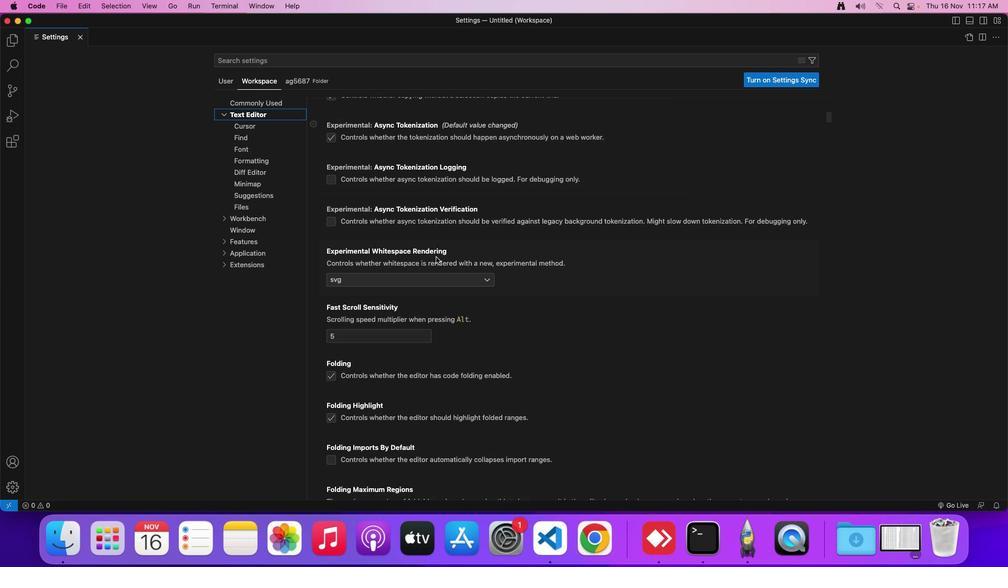 
Action: Mouse scrolled (432, 253) with delta (-3, -3)
Screenshot: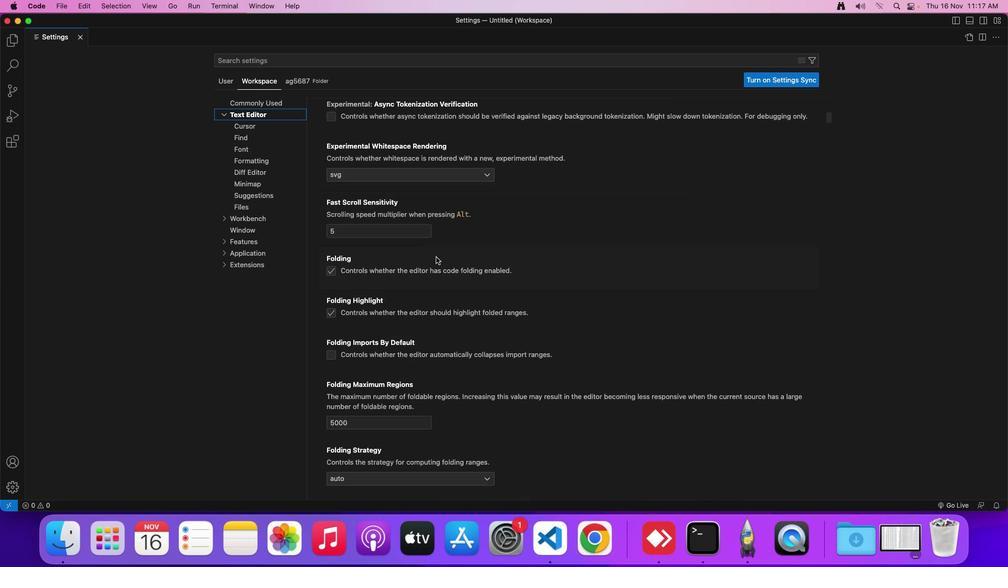 
Action: Mouse scrolled (432, 253) with delta (-3, -4)
Screenshot: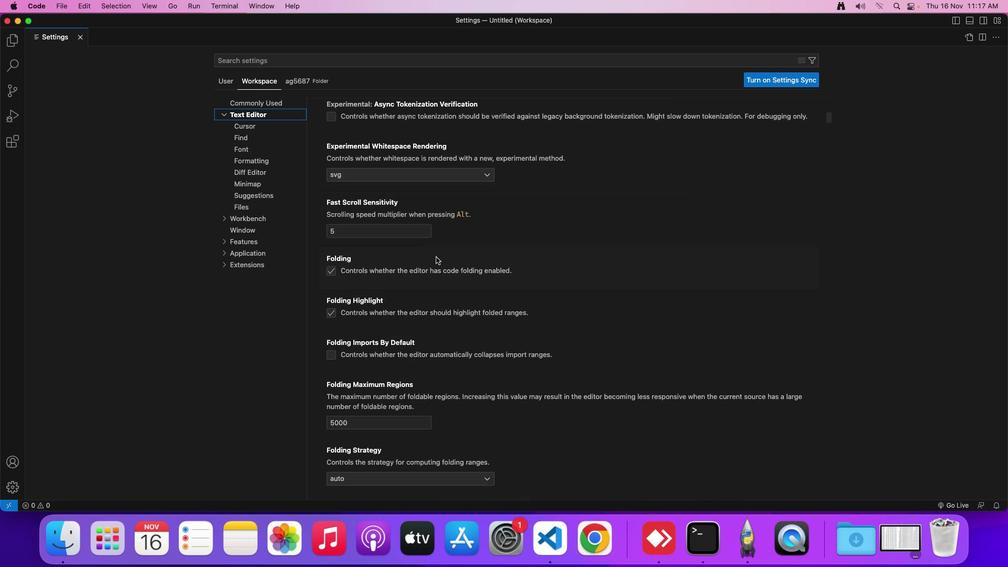 
Action: Mouse scrolled (432, 253) with delta (-3, -5)
Screenshot: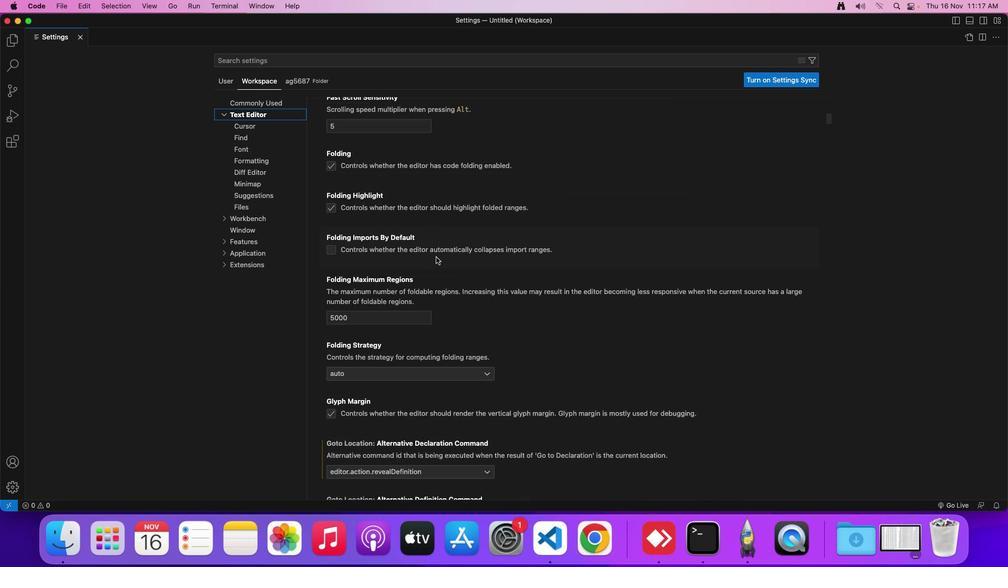 
Action: Mouse scrolled (432, 253) with delta (-3, -5)
Screenshot: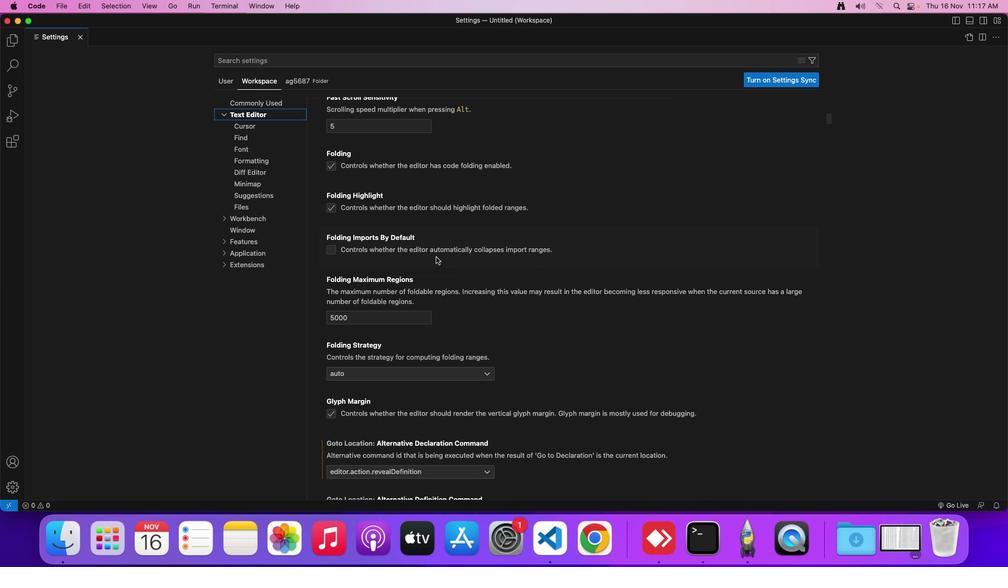 
Action: Mouse scrolled (432, 253) with delta (-3, -3)
Screenshot: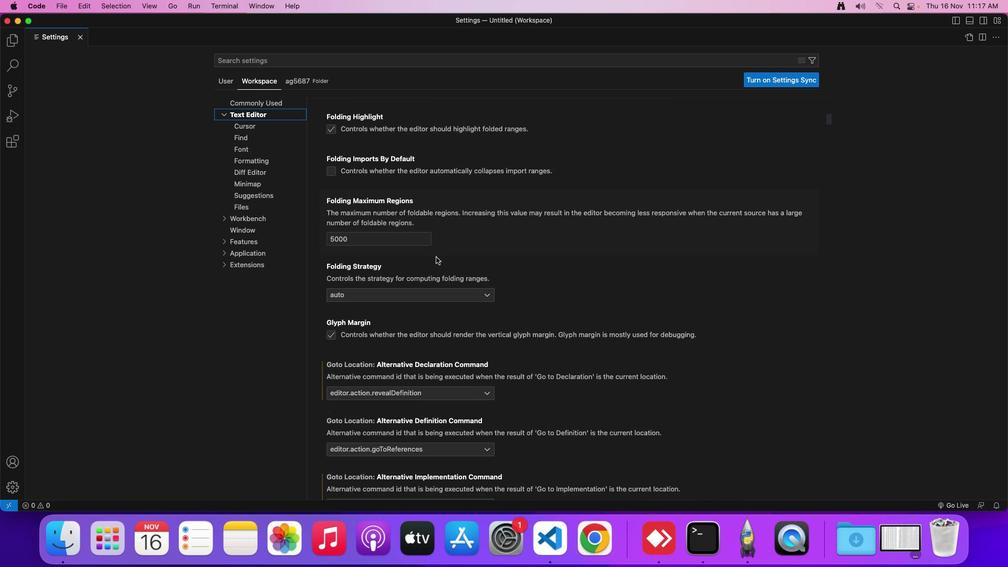 
Action: Mouse scrolled (432, 253) with delta (-3, -3)
Screenshot: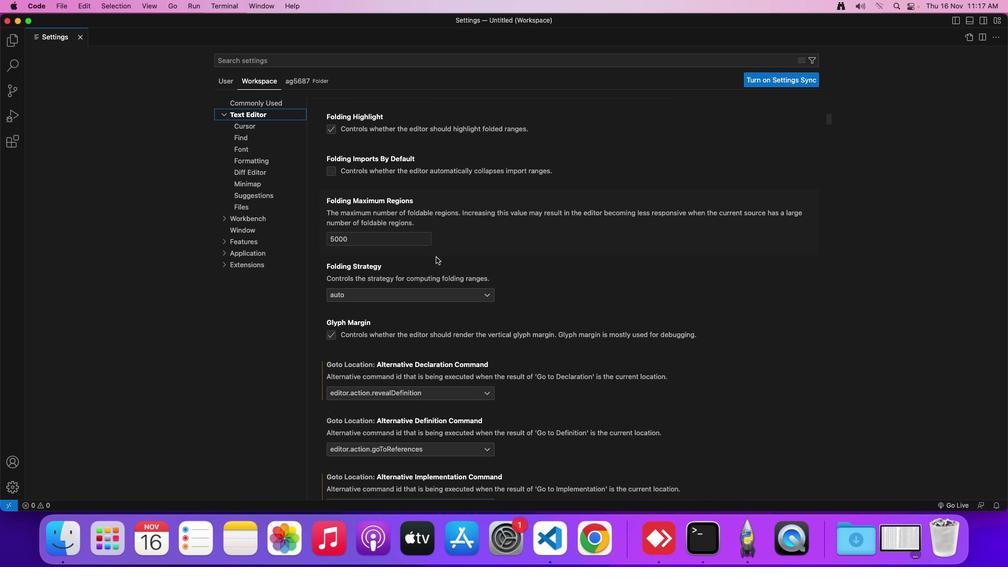 
Action: Mouse scrolled (432, 253) with delta (-3, -3)
Screenshot: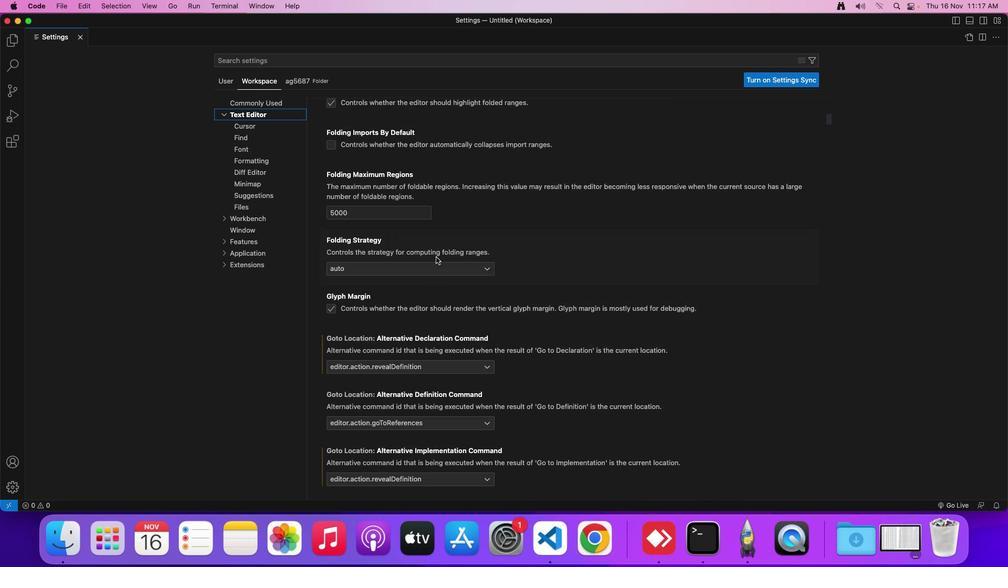 
Action: Mouse scrolled (432, 253) with delta (-3, -3)
Screenshot: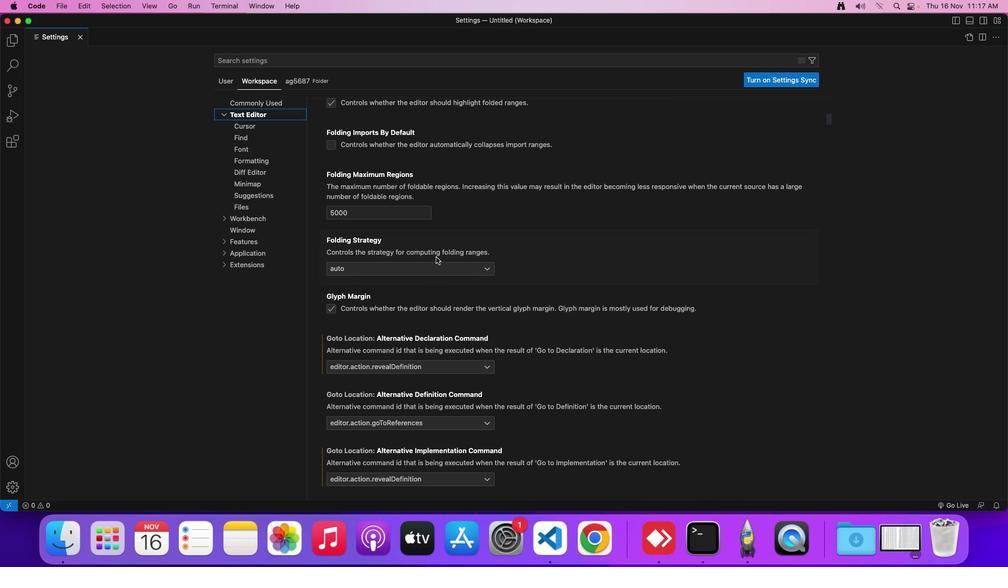 
Action: Mouse scrolled (432, 253) with delta (-3, -3)
Screenshot: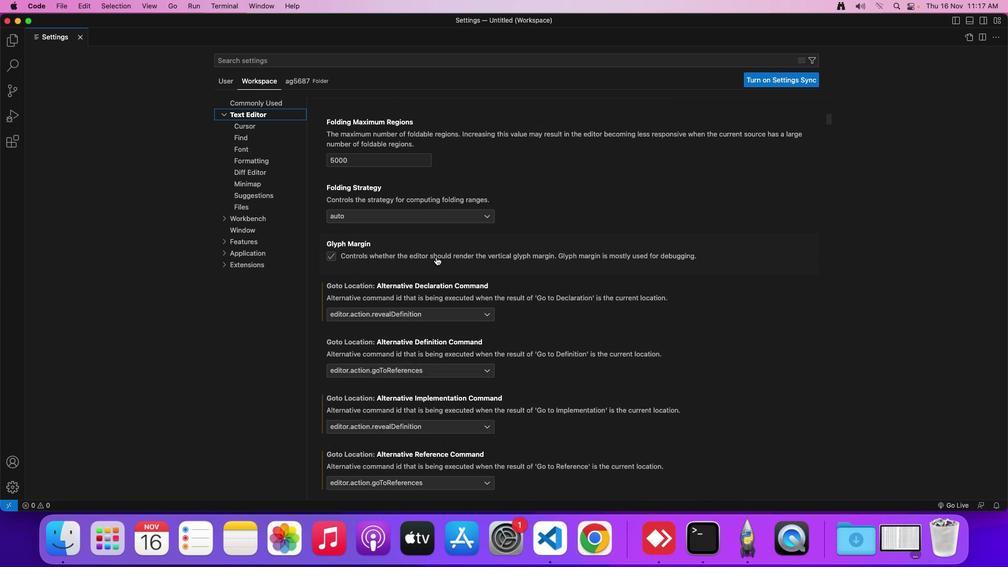 
Action: Mouse scrolled (432, 253) with delta (-3, -3)
Screenshot: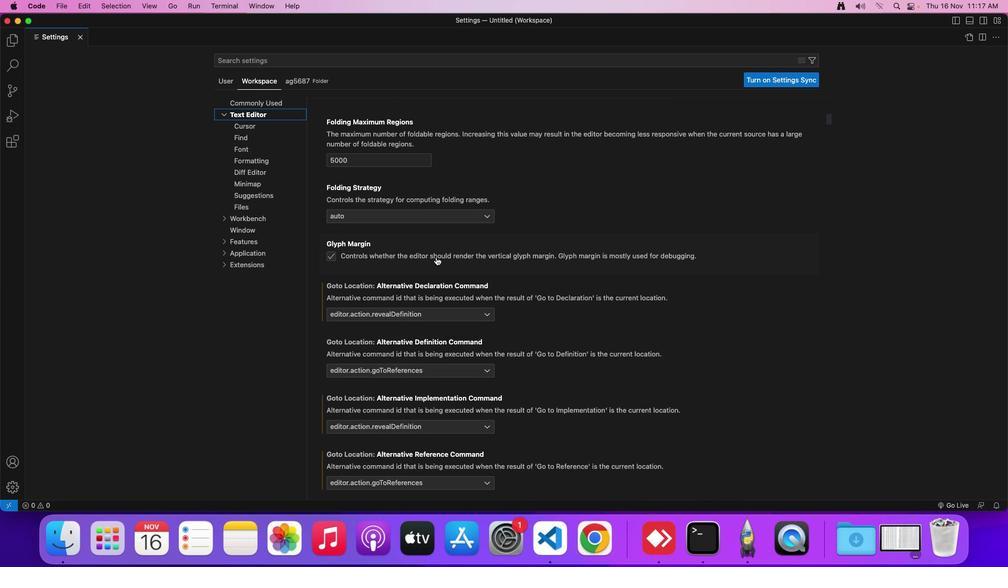 
Action: Mouse scrolled (432, 253) with delta (-3, -3)
Screenshot: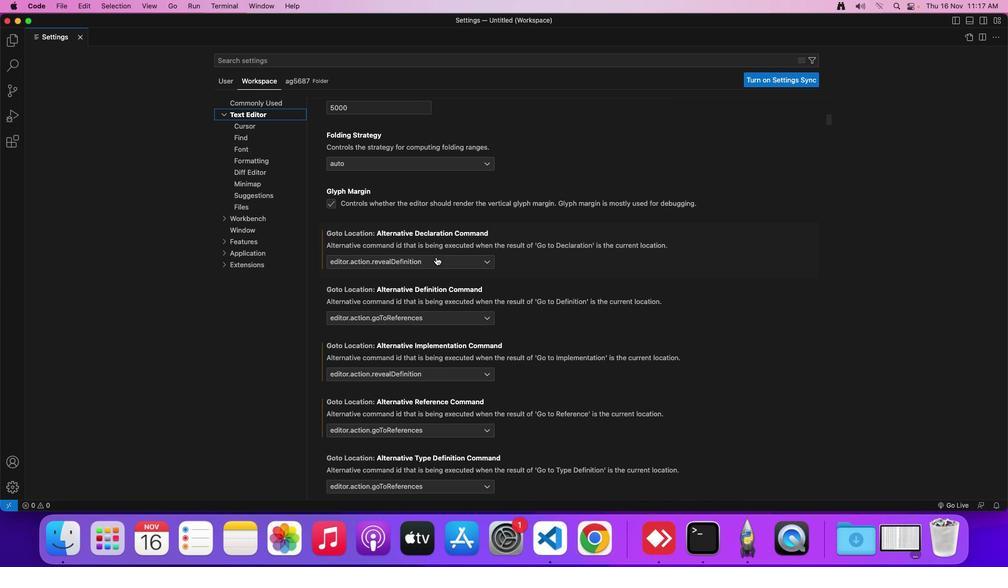 
Action: Mouse scrolled (432, 253) with delta (-3, -3)
Screenshot: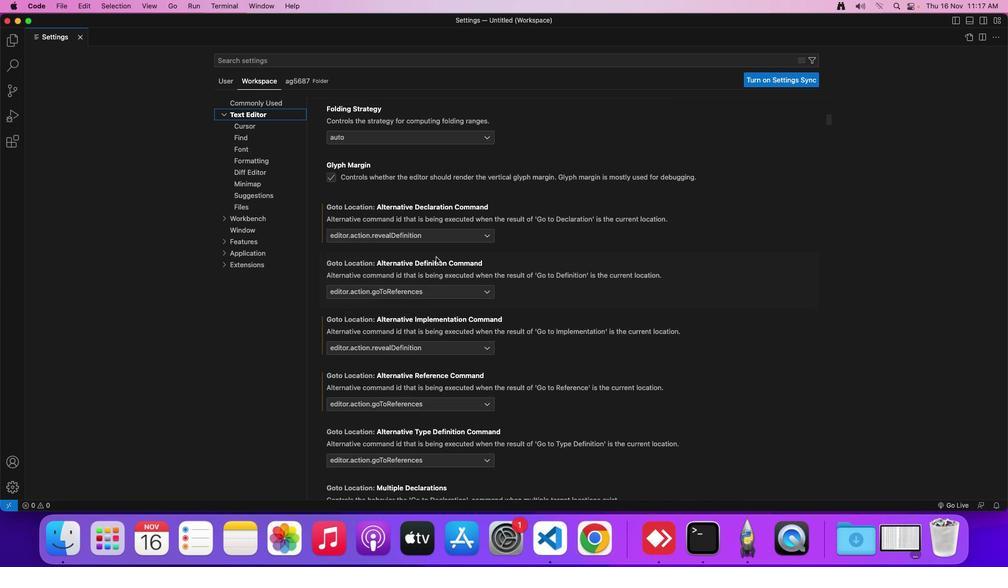 
Action: Mouse scrolled (432, 253) with delta (-3, -3)
Screenshot: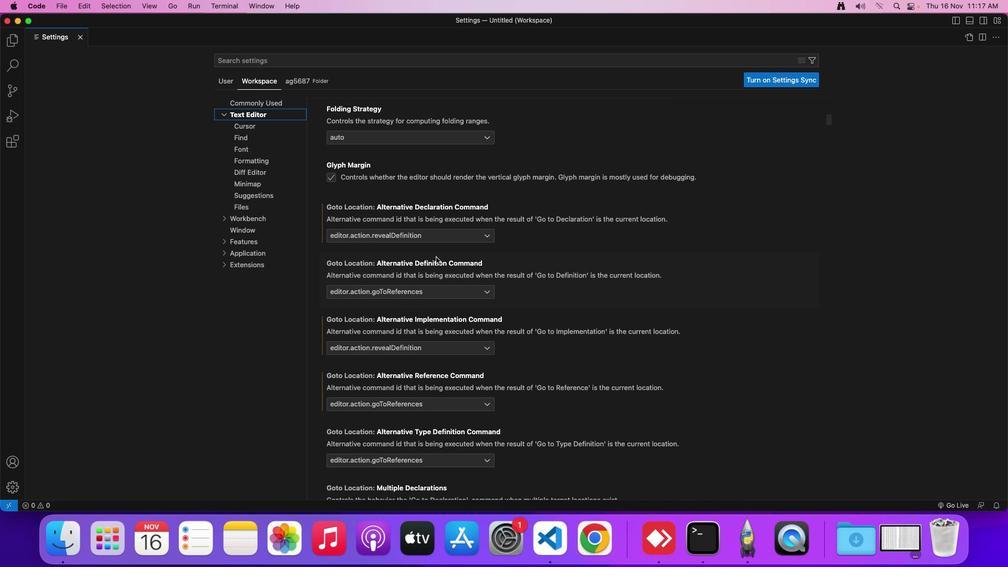 
Action: Mouse scrolled (432, 253) with delta (-3, -3)
Screenshot: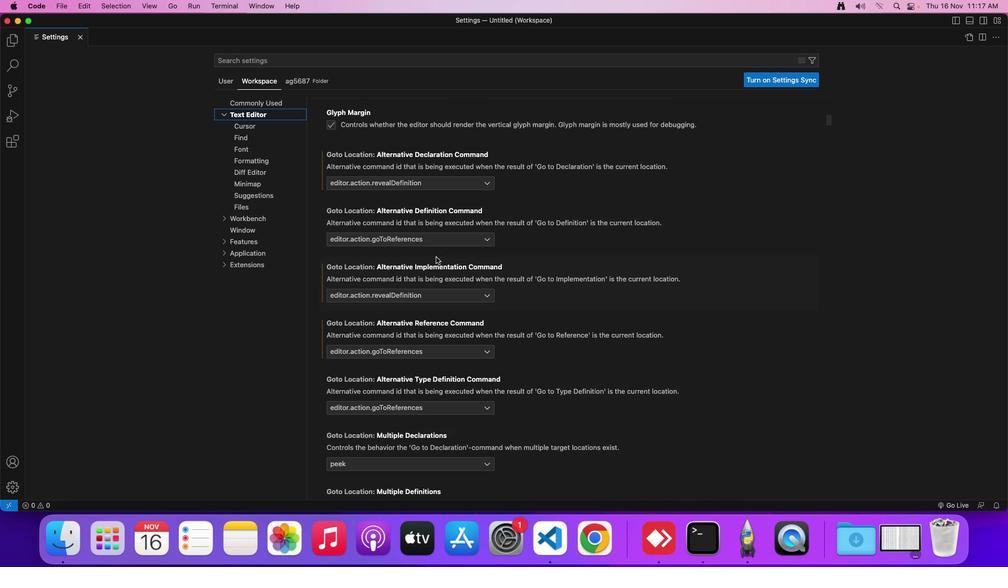 
Action: Mouse scrolled (432, 253) with delta (-3, -3)
Screenshot: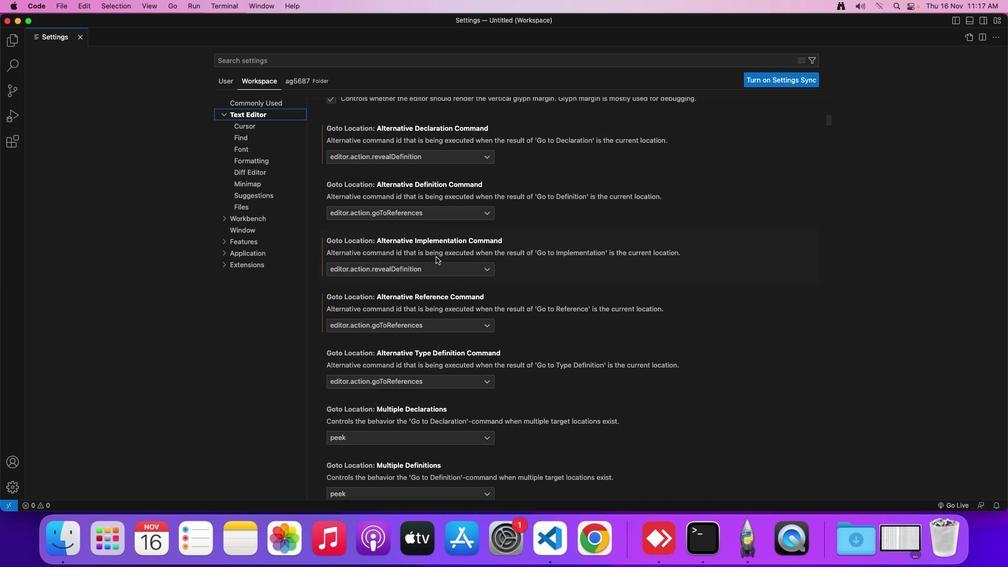 
Action: Mouse scrolled (432, 253) with delta (-3, -3)
Screenshot: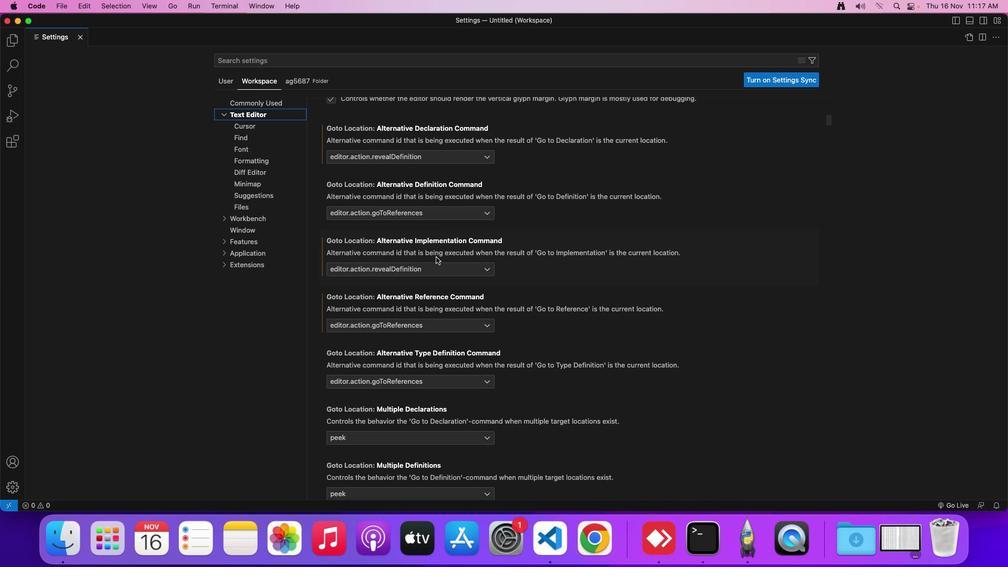 
Action: Mouse scrolled (432, 253) with delta (-3, -3)
Screenshot: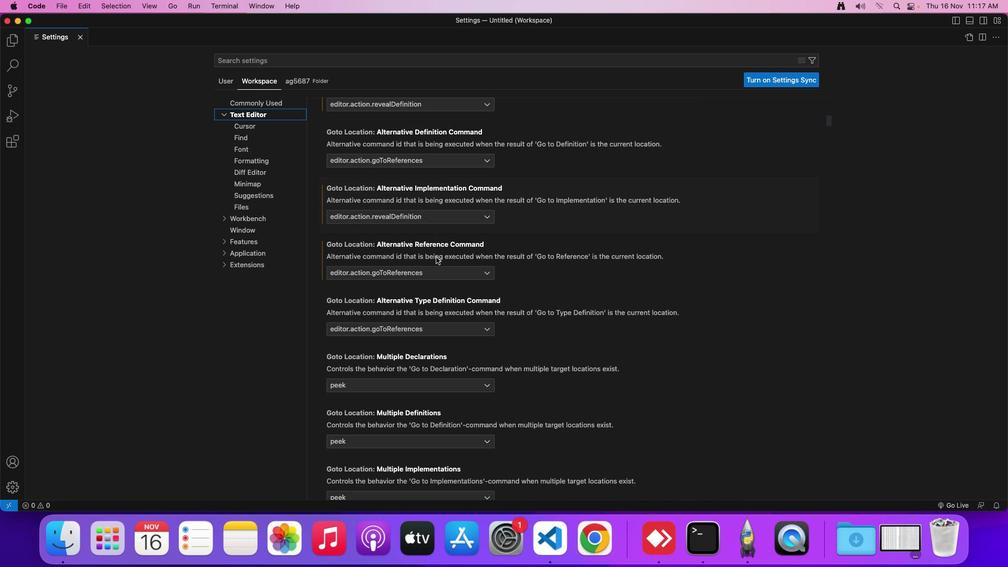 
Action: Mouse scrolled (432, 253) with delta (-3, -3)
Screenshot: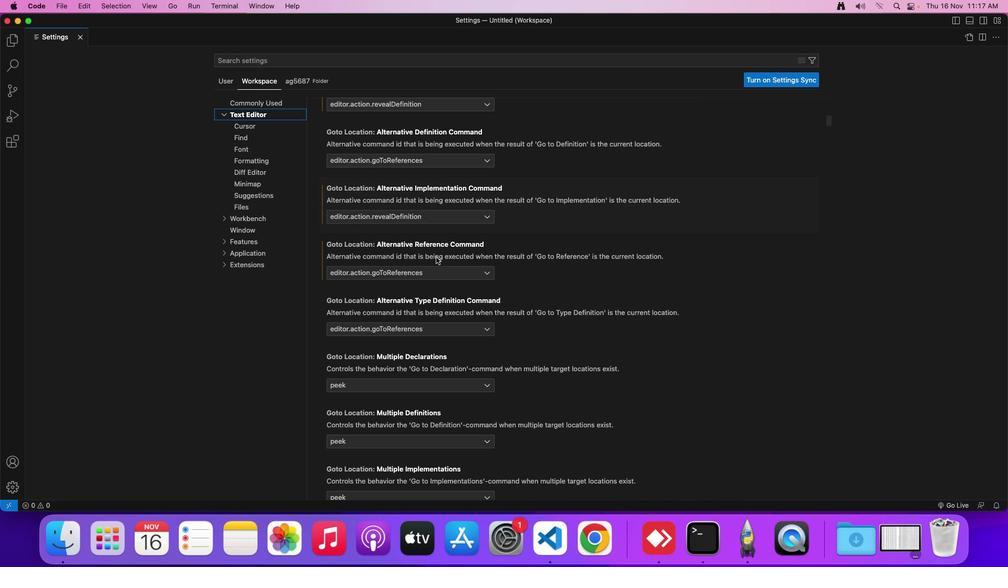 
Action: Mouse scrolled (432, 253) with delta (-3, -3)
Screenshot: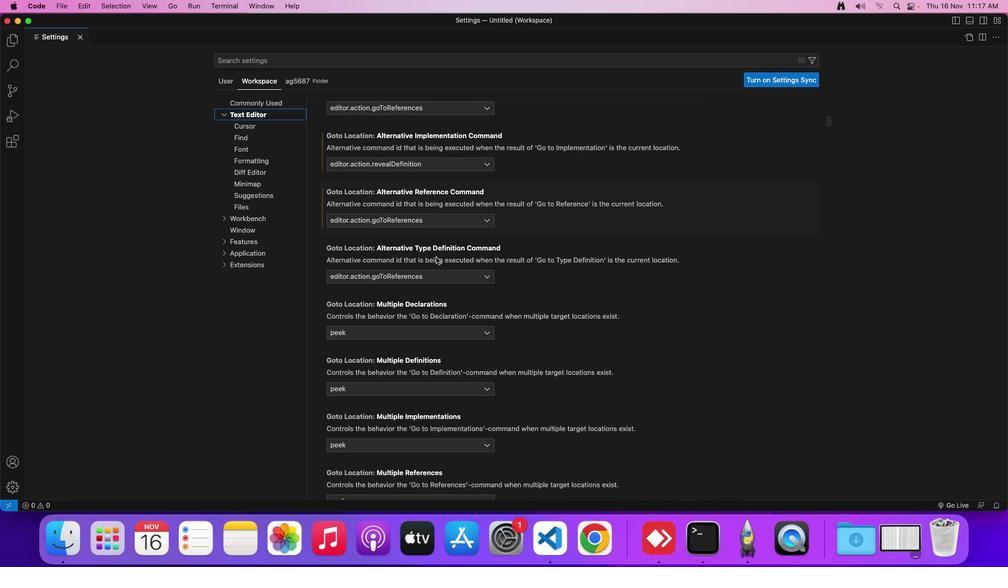 
Action: Mouse scrolled (432, 253) with delta (-3, -3)
Screenshot: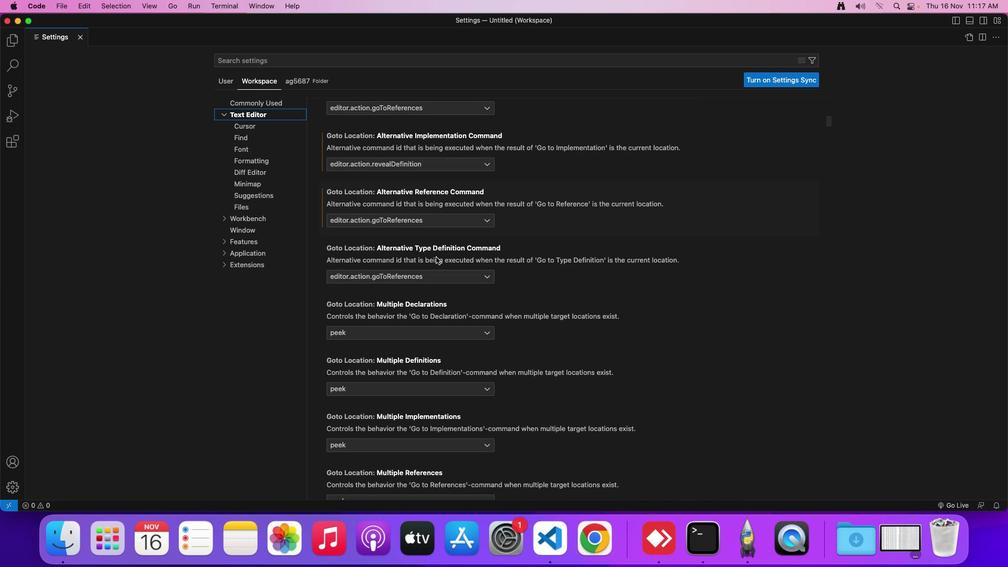 
Action: Mouse scrolled (432, 253) with delta (-3, -3)
Screenshot: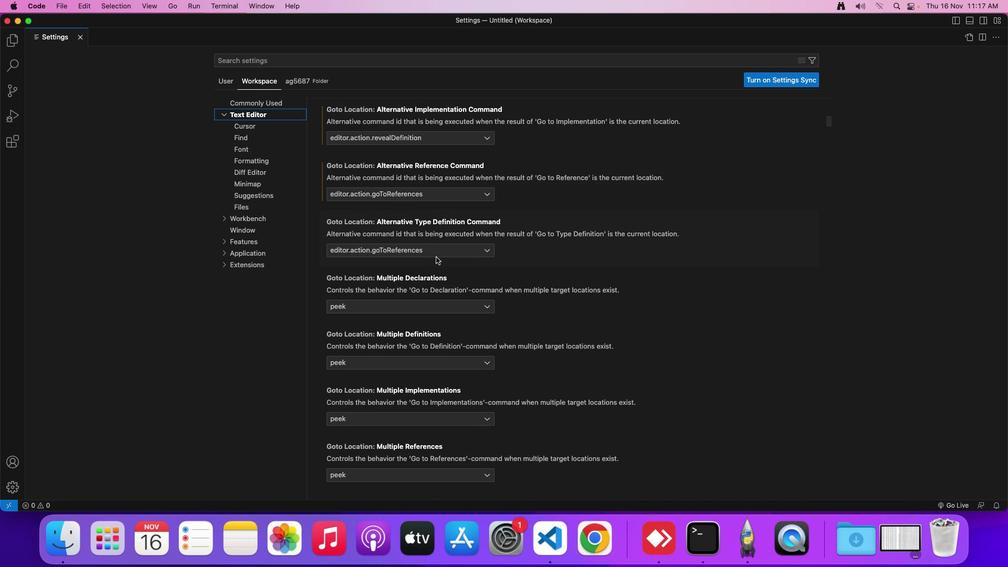 
Action: Mouse moved to (432, 254)
Screenshot: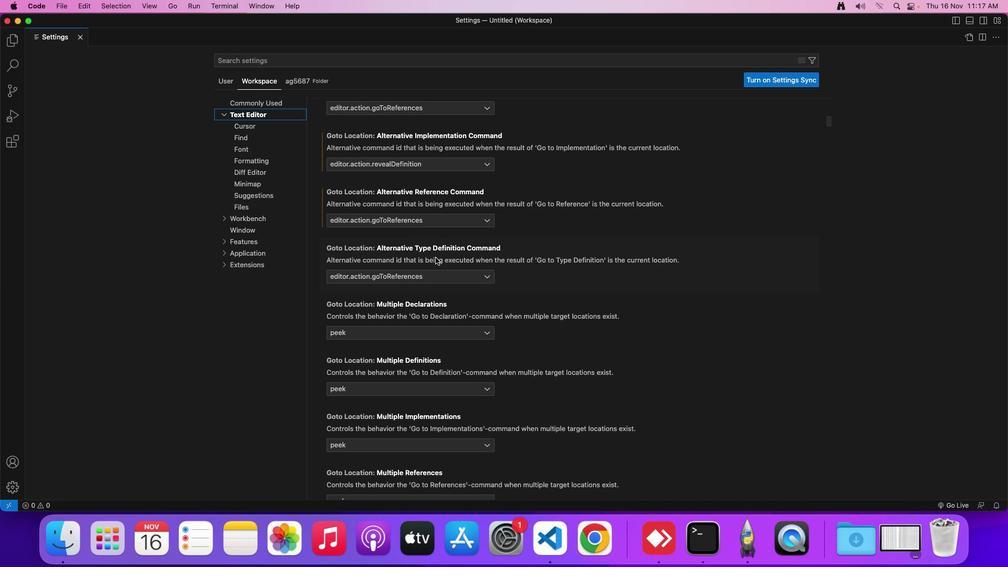 
Action: Mouse scrolled (432, 254) with delta (-3, -2)
Screenshot: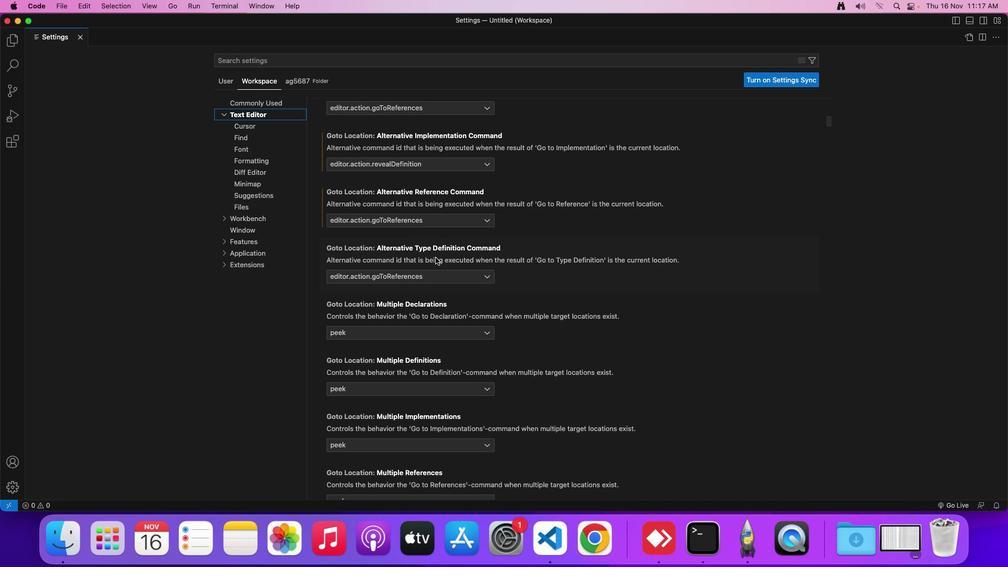 
Action: Mouse moved to (396, 215)
Screenshot: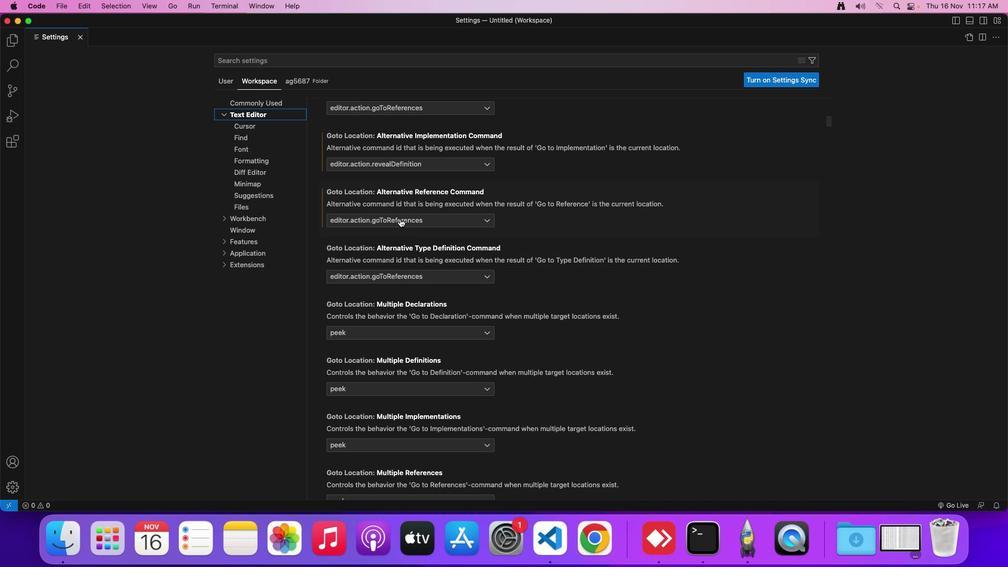 
Action: Mouse pressed left at (396, 215)
Screenshot: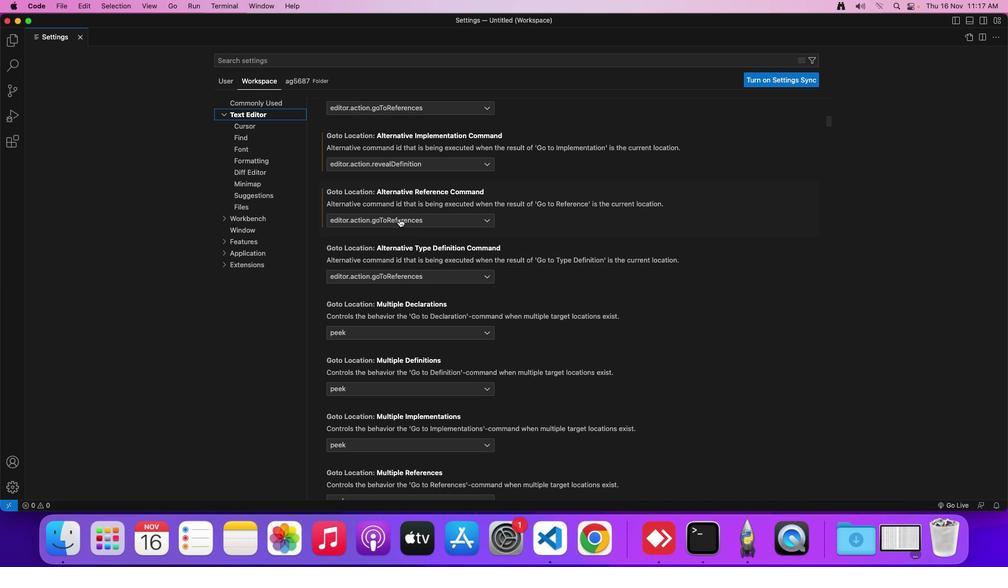 
Action: Mouse moved to (374, 264)
Screenshot: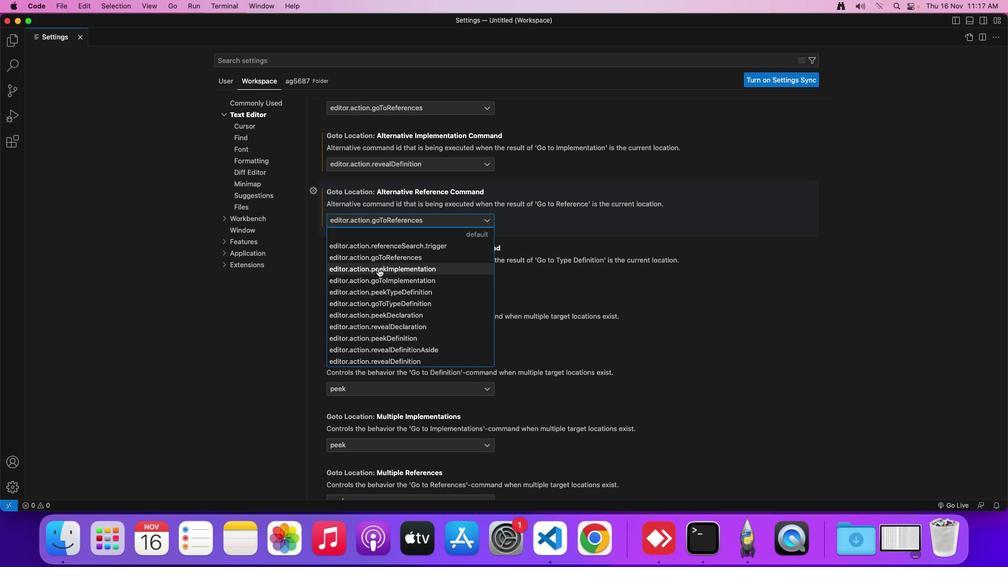 
Action: Mouse pressed left at (374, 264)
Screenshot: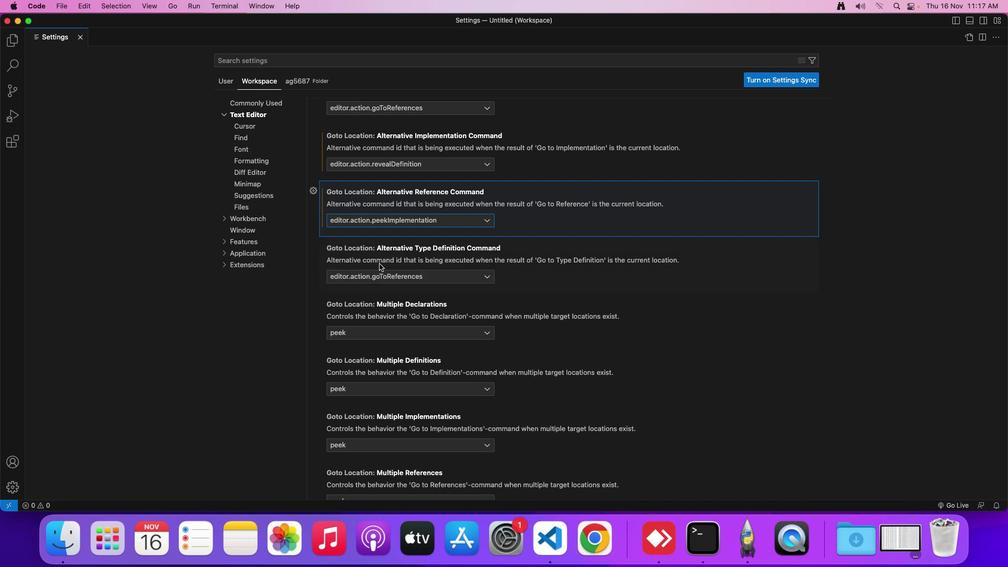 
Action: Mouse moved to (403, 227)
Screenshot: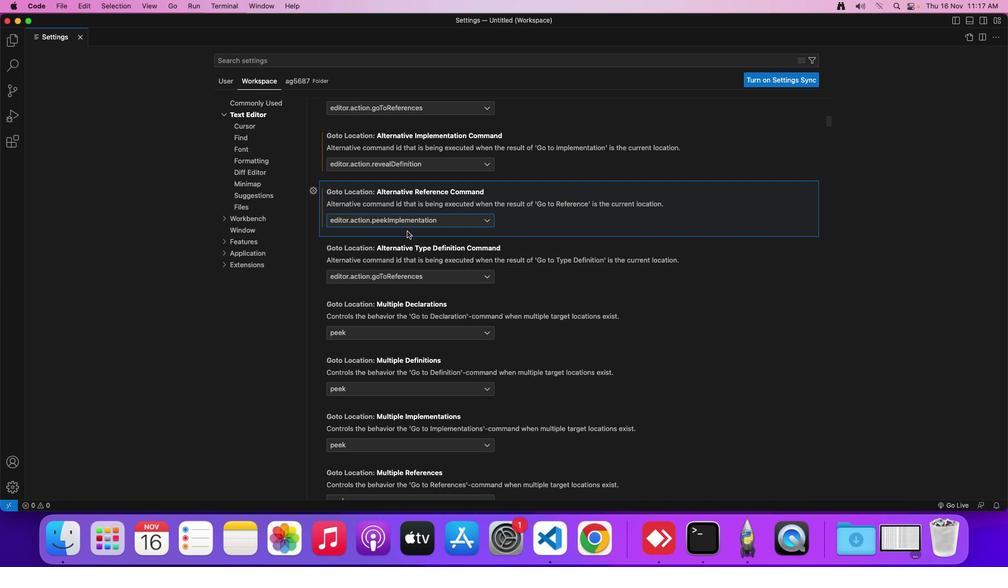 
